 Task: In the Contact  Ariana_Allen@estee-lauder.com, Log Call and save with description: 'Customer requesting a product demonstration.'; Select call outcome: 'Busy '; Select call Direction: Inbound; Add date: '29 September, 2023' and time 3:00:PM. Logged in from softage.1@softage.net
Action: Mouse moved to (87, 65)
Screenshot: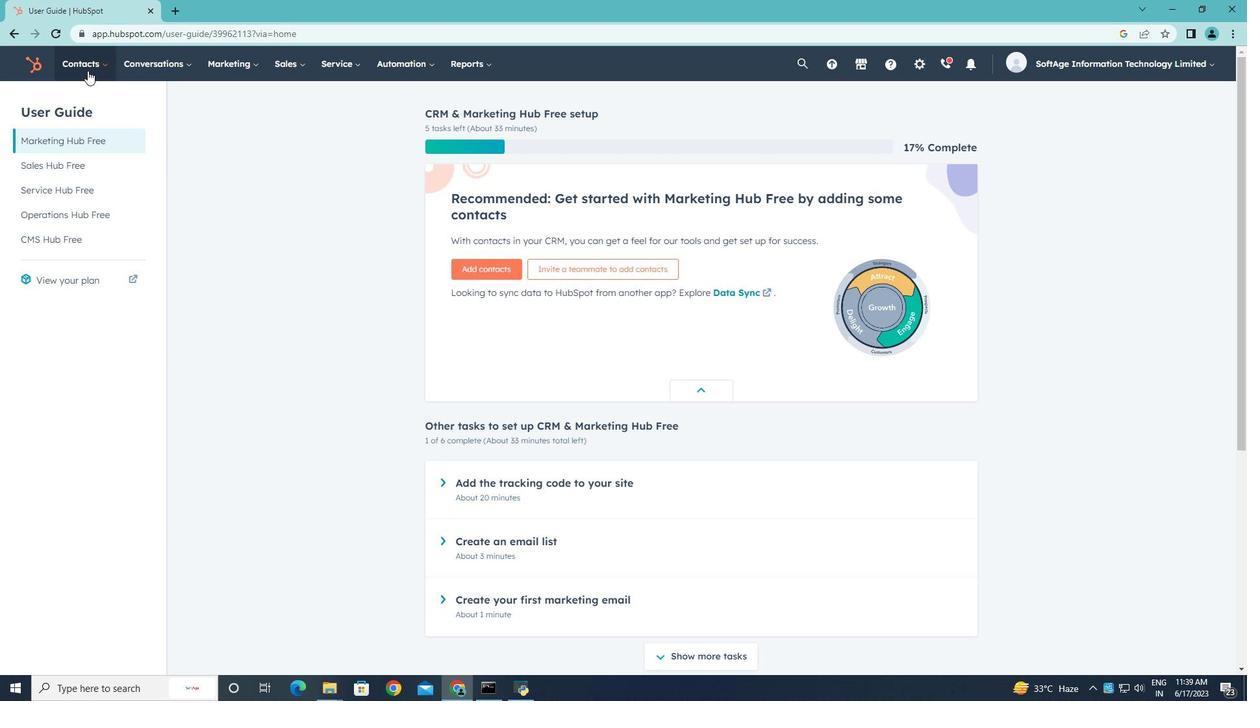 
Action: Mouse pressed left at (87, 65)
Screenshot: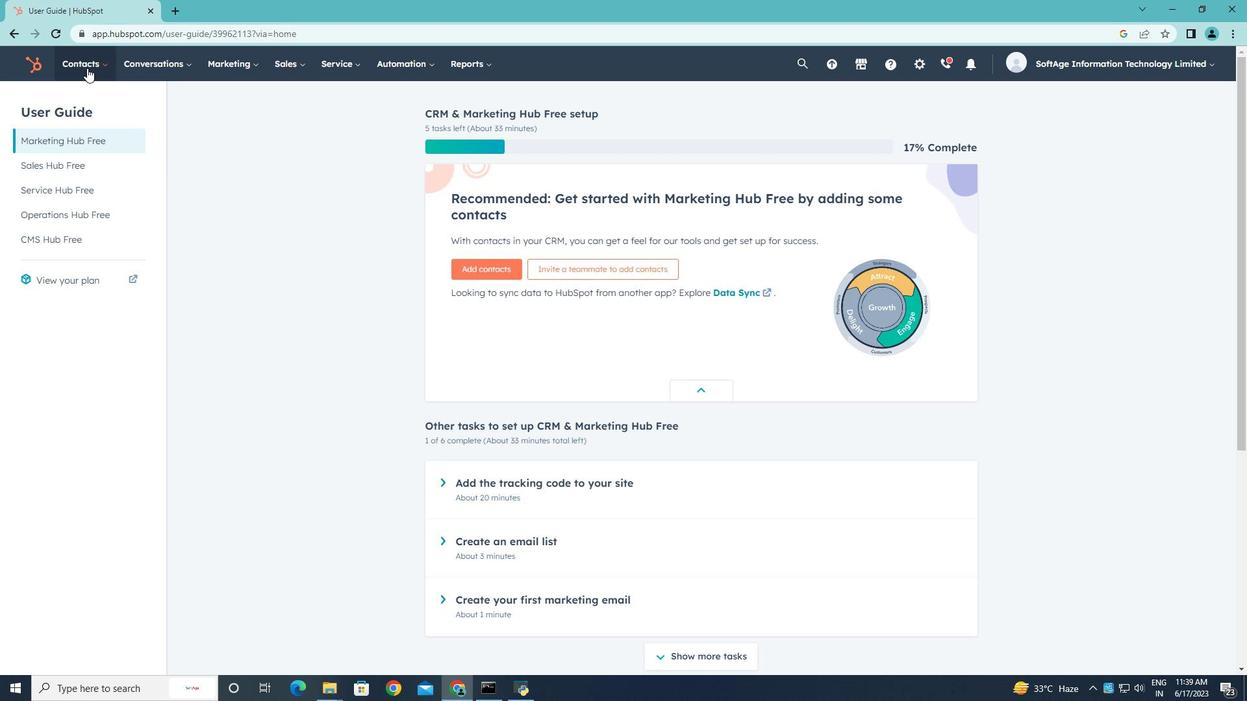 
Action: Mouse moved to (90, 102)
Screenshot: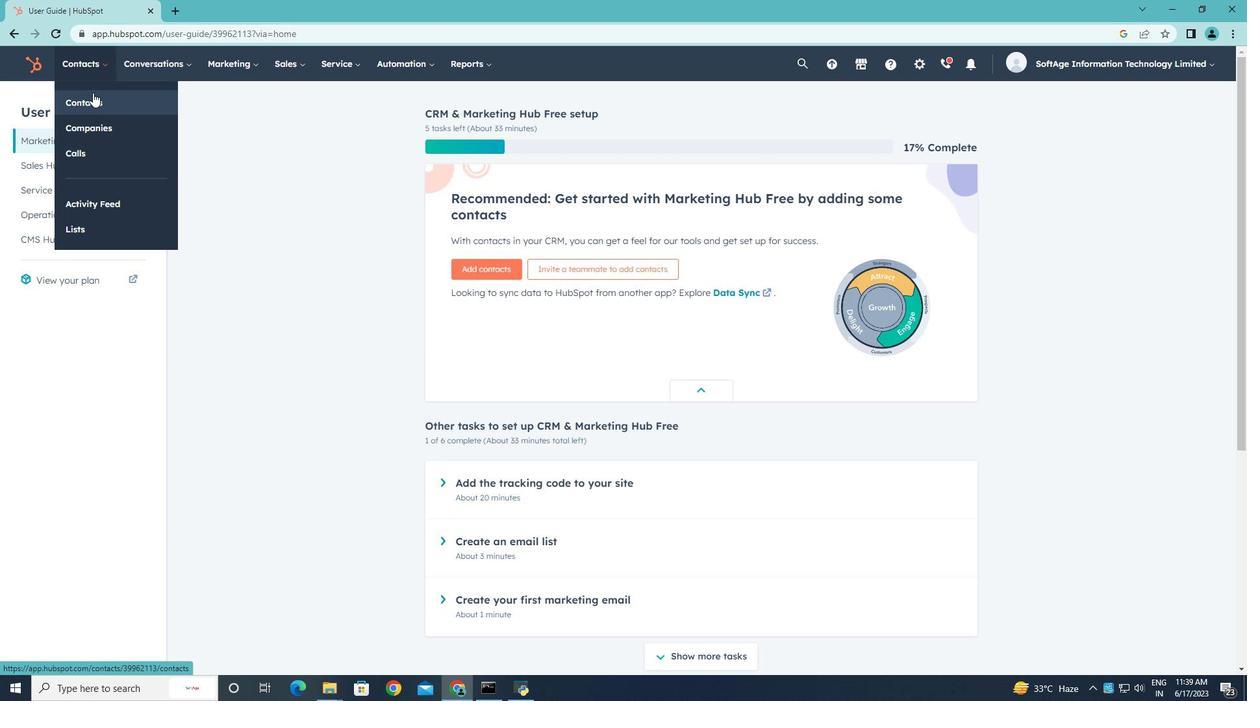 
Action: Mouse pressed left at (90, 102)
Screenshot: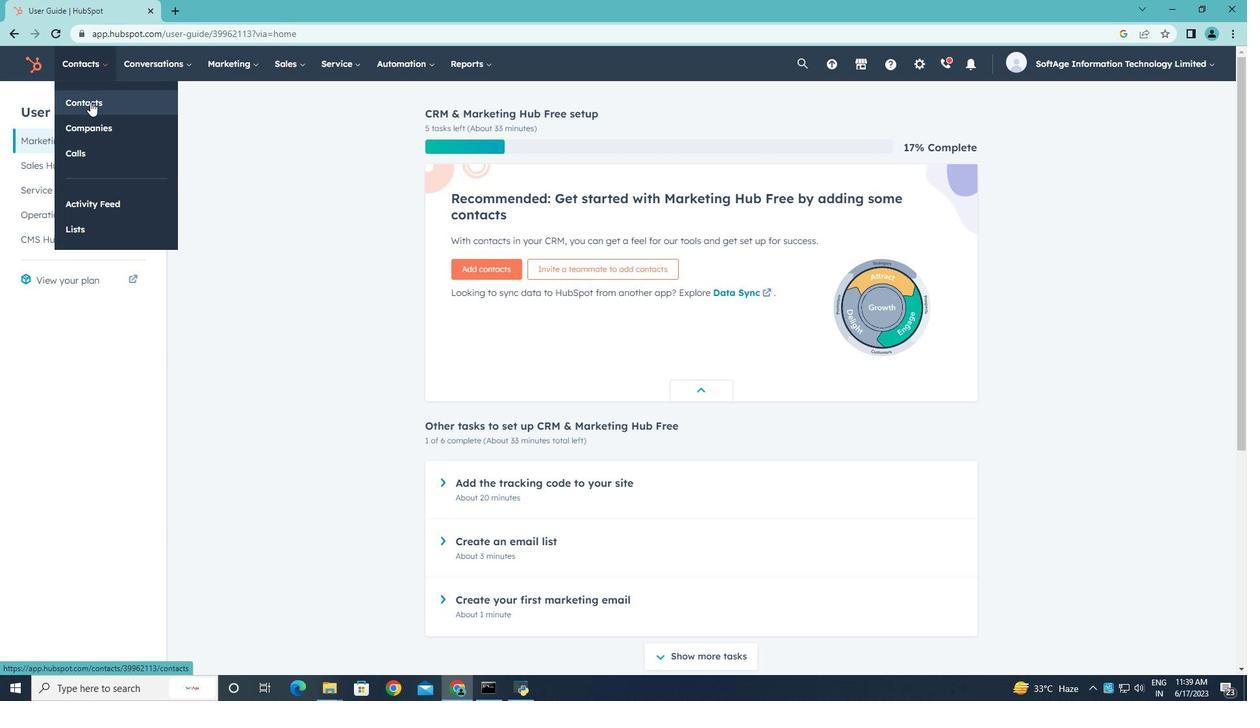 
Action: Mouse moved to (133, 205)
Screenshot: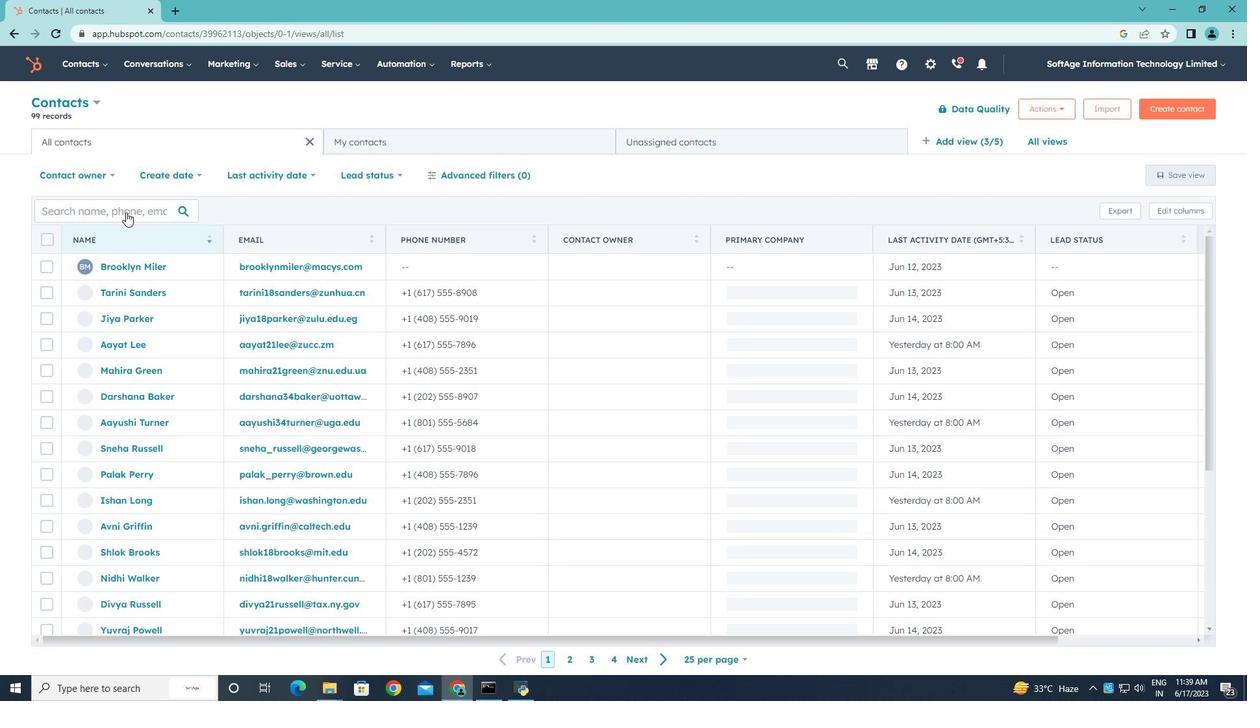 
Action: Mouse pressed left at (133, 205)
Screenshot: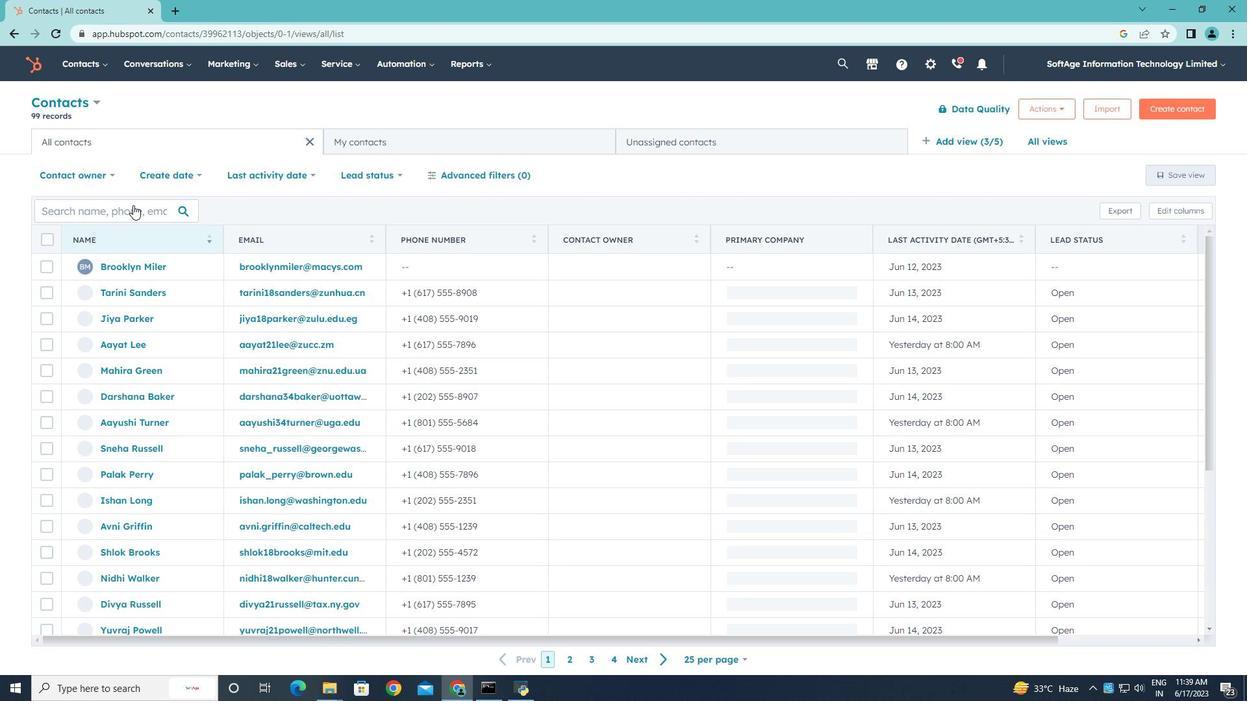 
Action: Key pressed <Key.shift>Ariana<Key.shift_r>_<Key.shift>Allen<Key.shift>@estee<Key.shift_r>-lauder.com
Screenshot: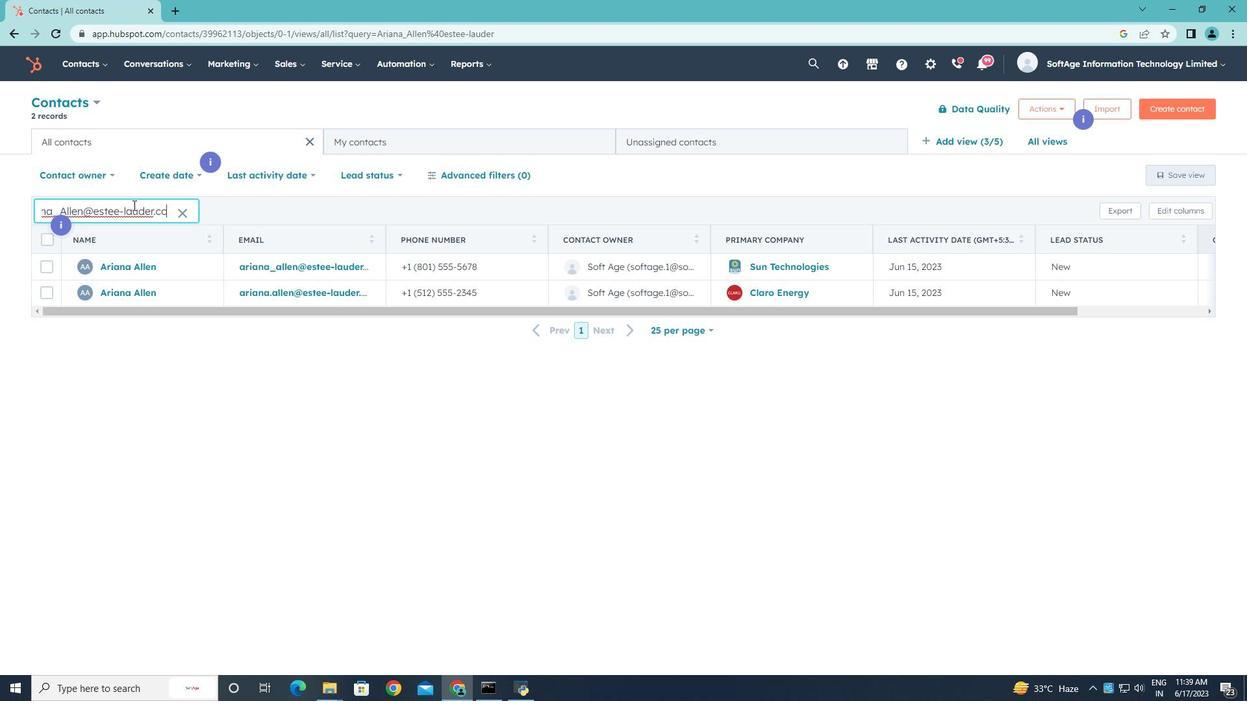 
Action: Mouse moved to (124, 269)
Screenshot: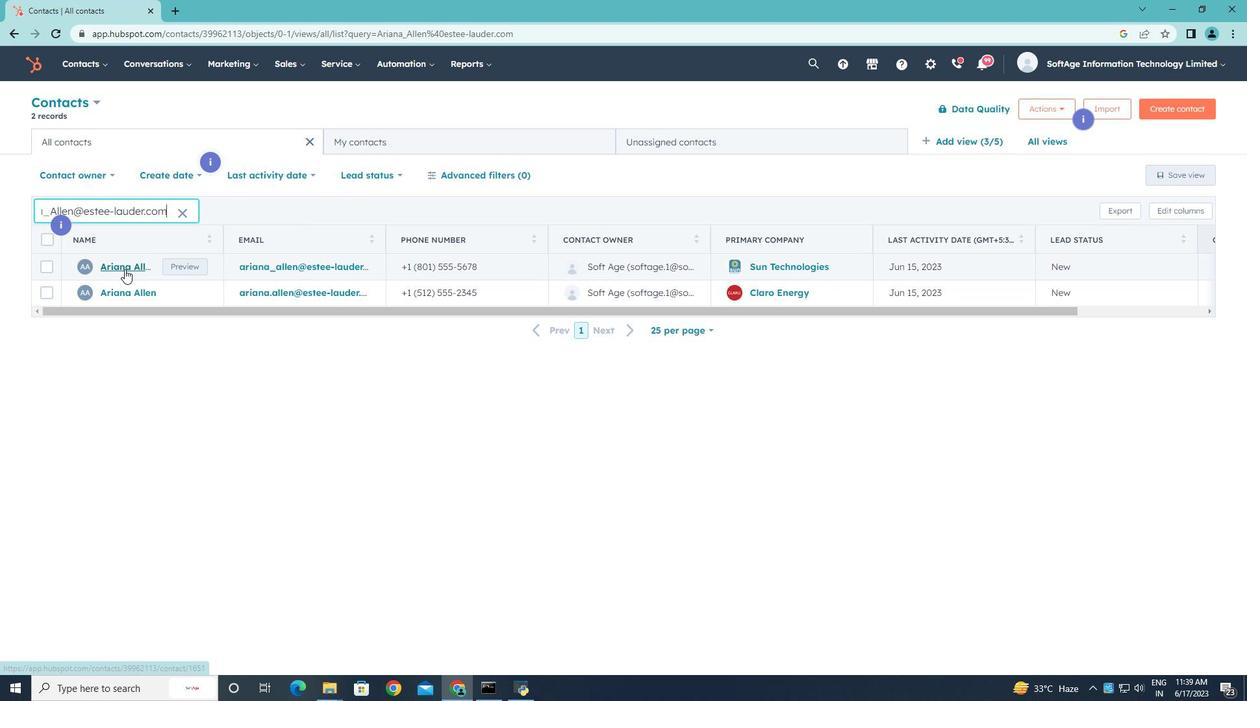 
Action: Mouse pressed left at (124, 269)
Screenshot: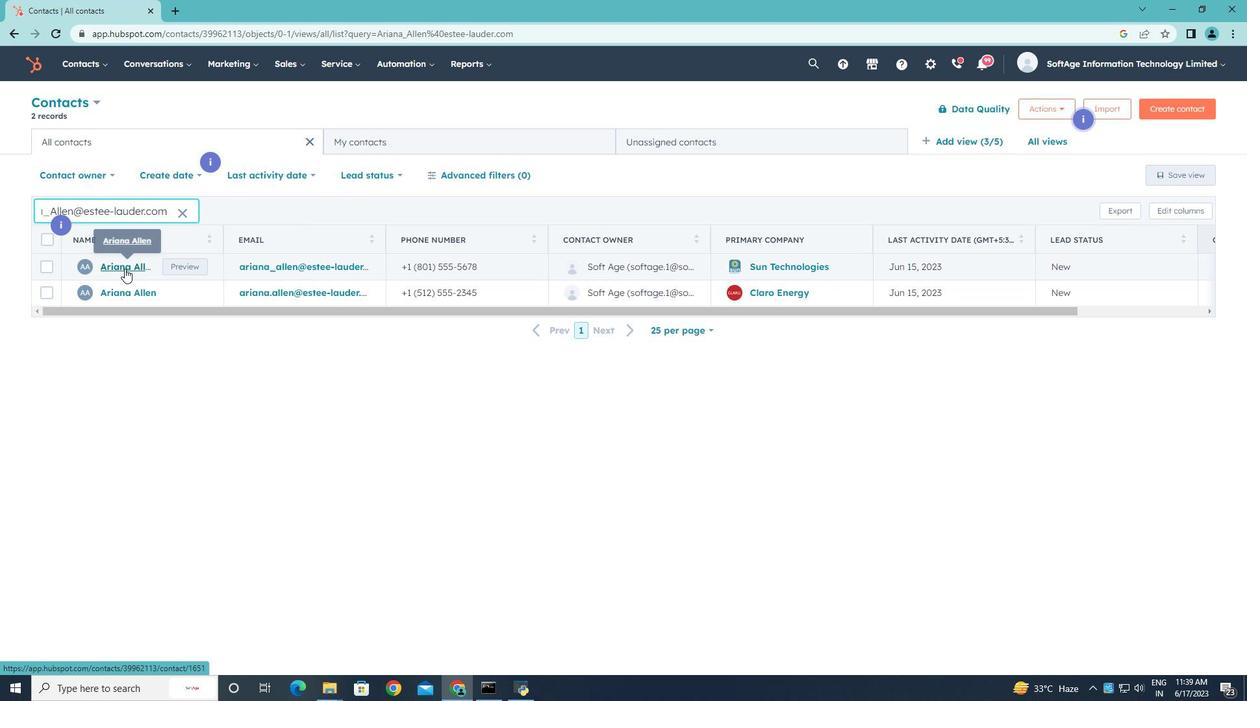 
Action: Mouse moved to (260, 217)
Screenshot: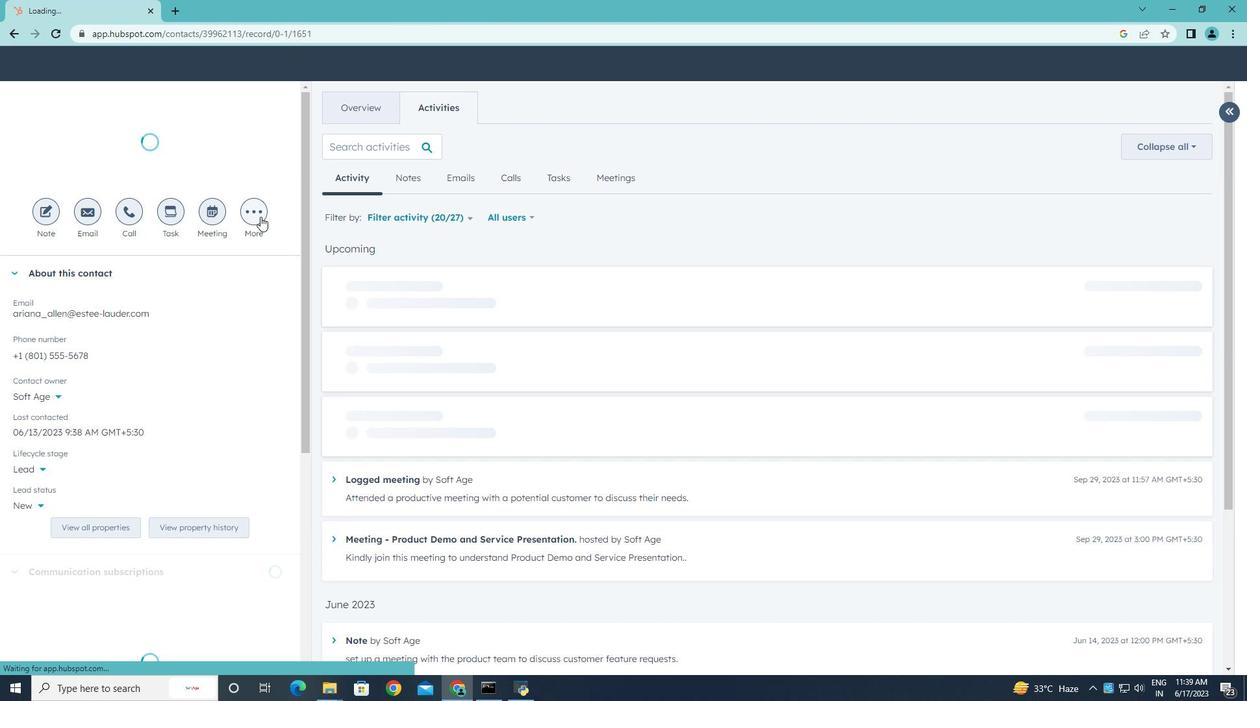 
Action: Mouse pressed left at (260, 217)
Screenshot: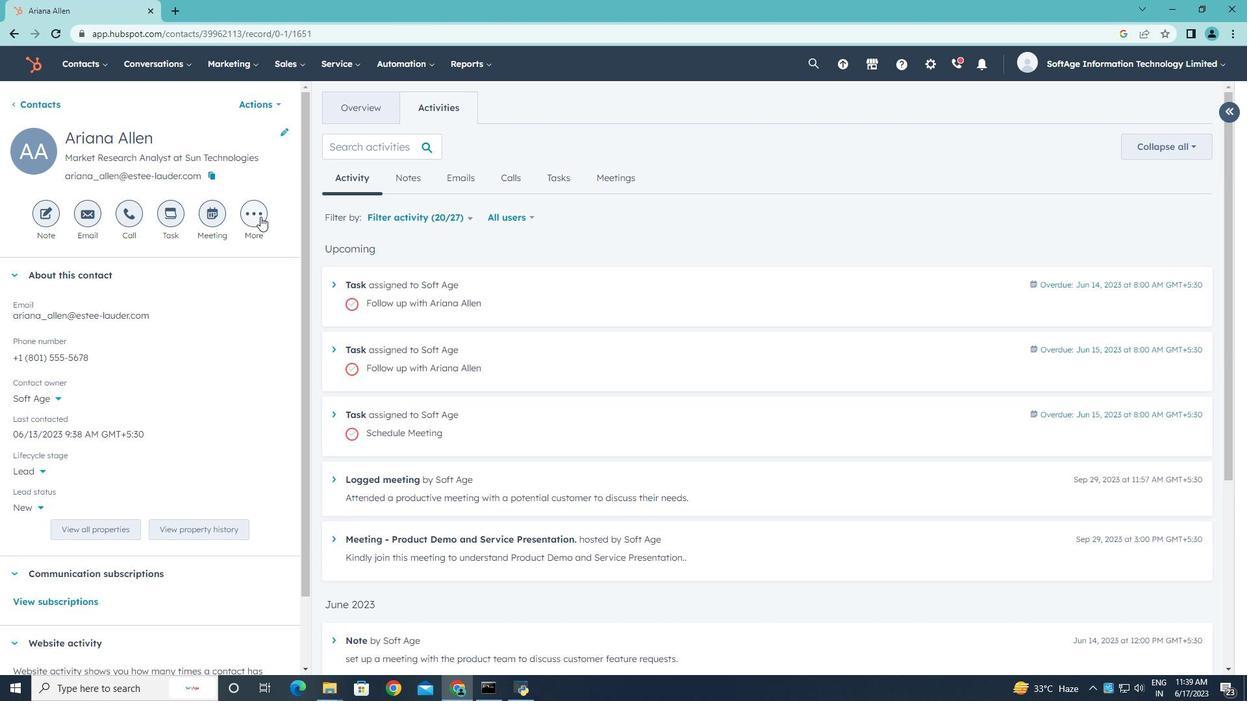 
Action: Mouse moved to (237, 323)
Screenshot: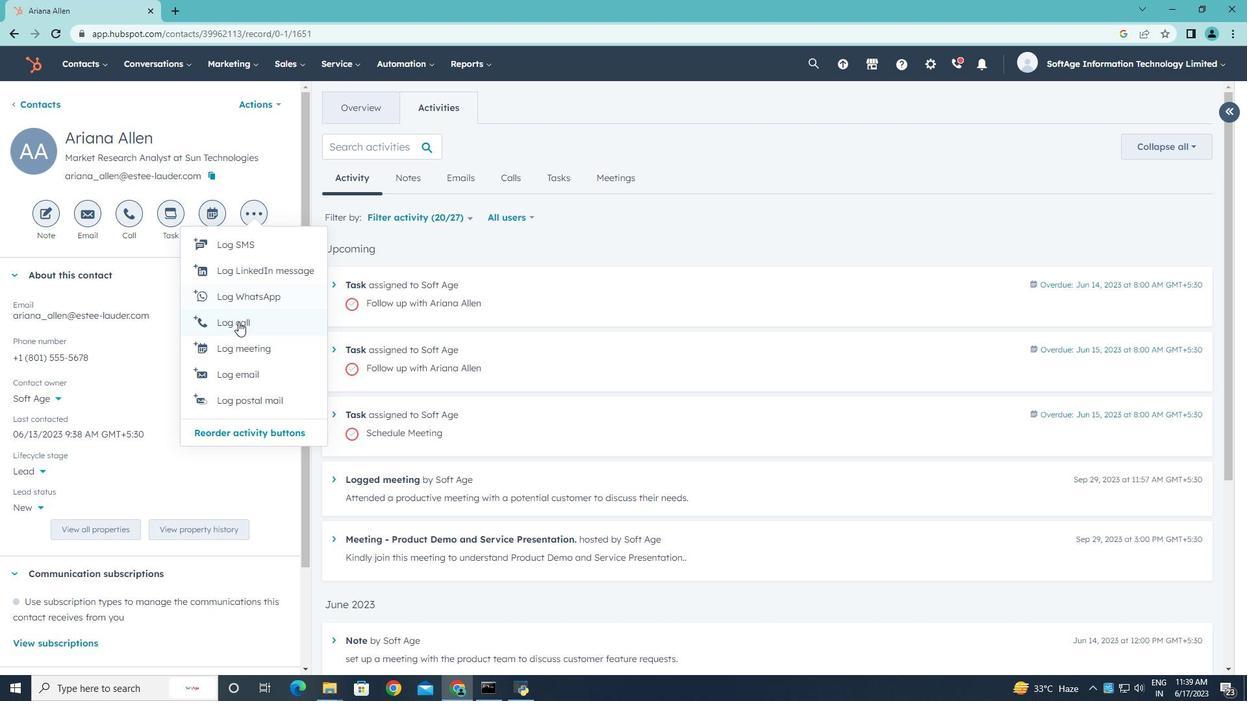 
Action: Mouse pressed left at (237, 323)
Screenshot: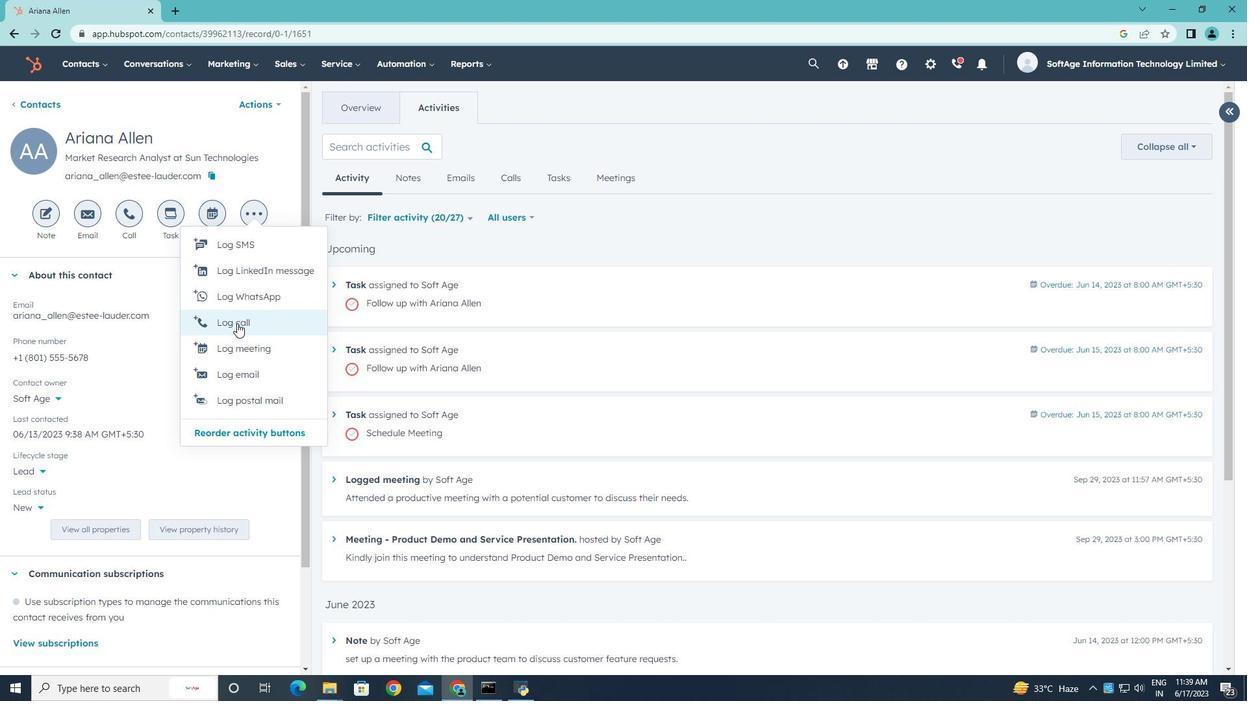 
Action: Key pressed <Key.shift>Customer<Key.space>requesting<Key.space>a<Key.space>product<Key.space>demonstration.
Screenshot: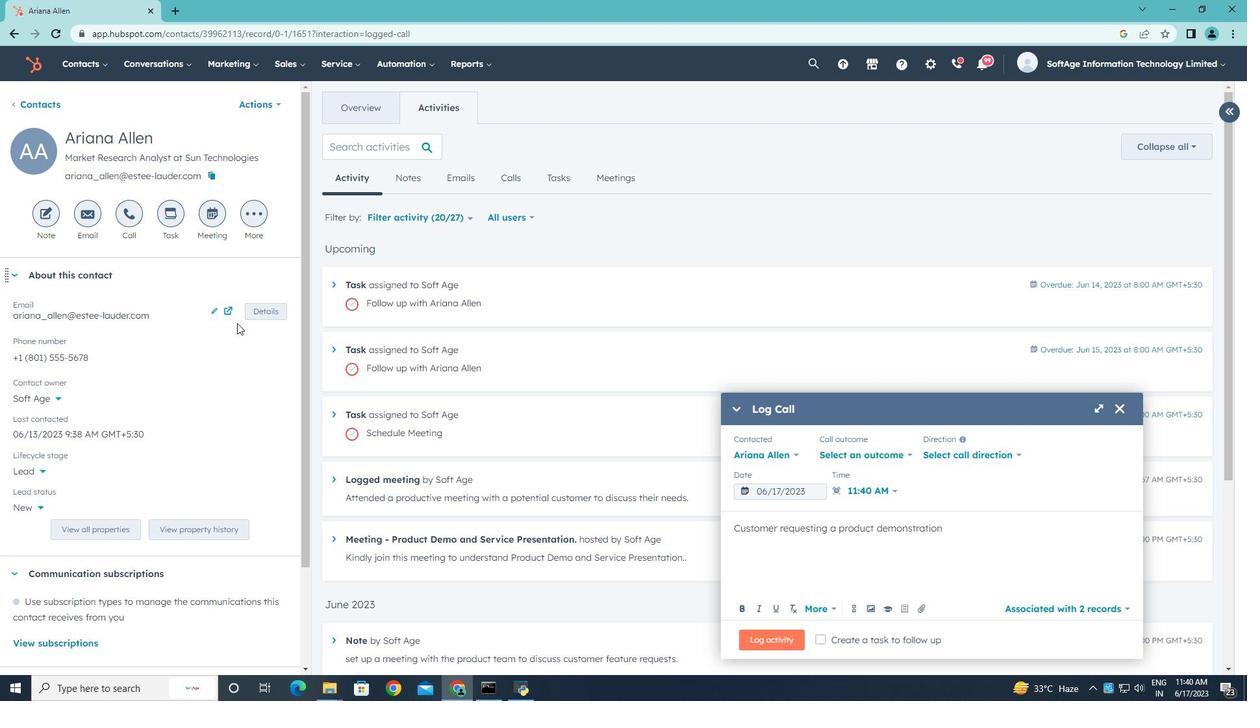 
Action: Mouse moved to (907, 453)
Screenshot: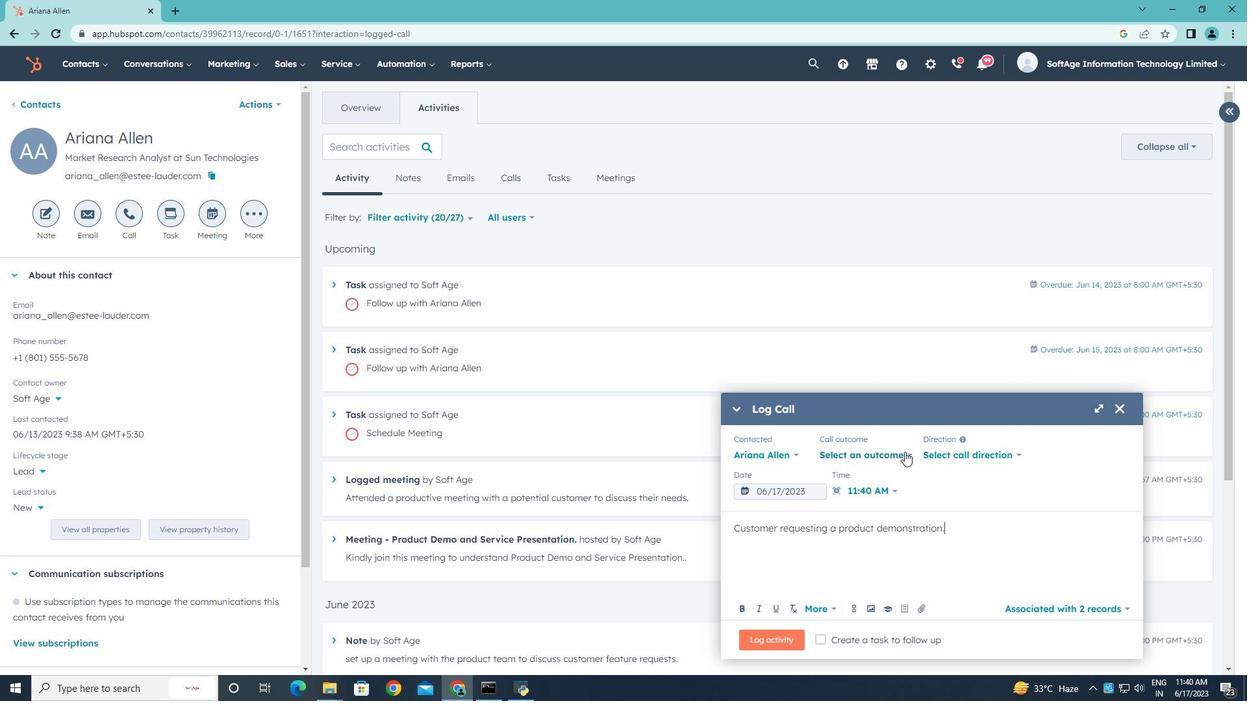 
Action: Mouse pressed left at (907, 453)
Screenshot: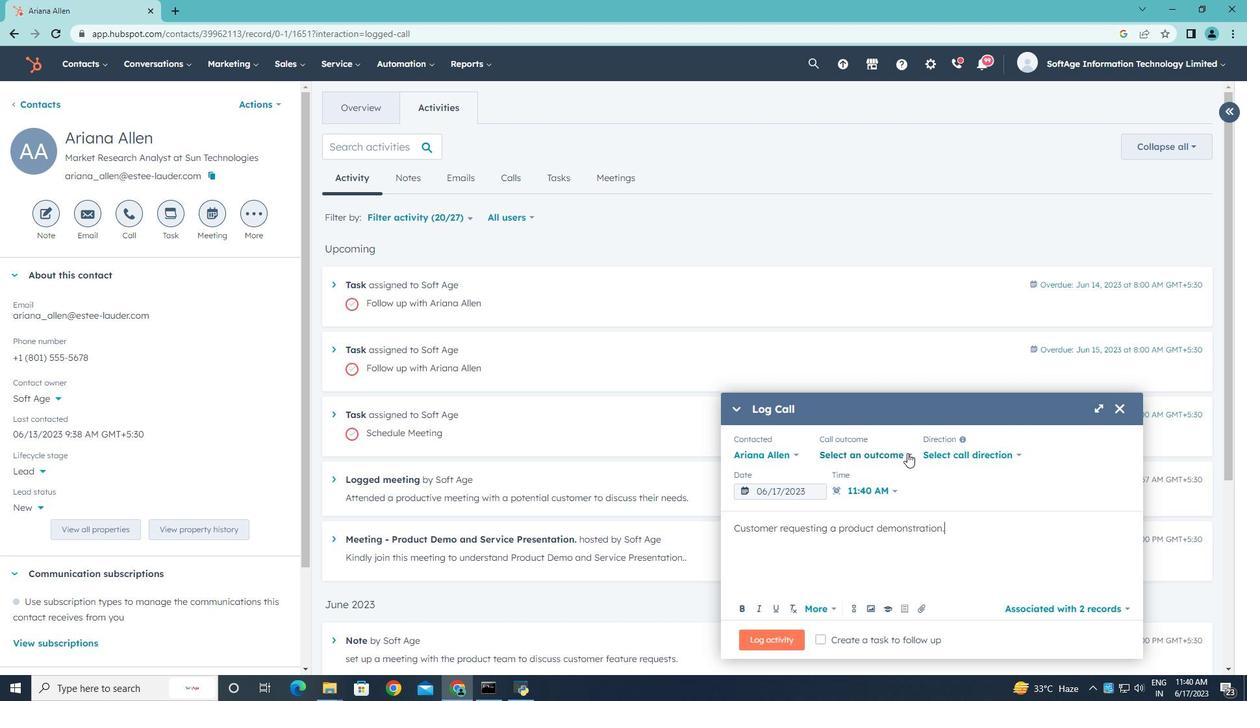 
Action: Mouse moved to (865, 493)
Screenshot: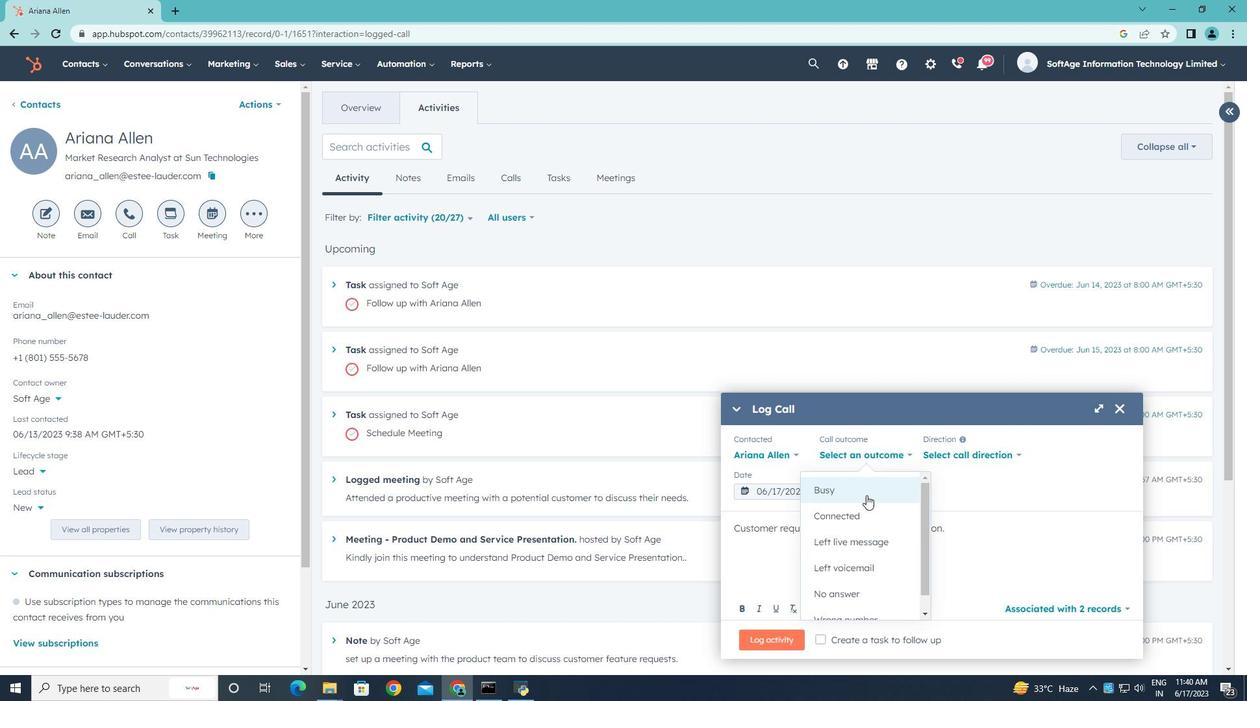 
Action: Mouse pressed left at (865, 493)
Screenshot: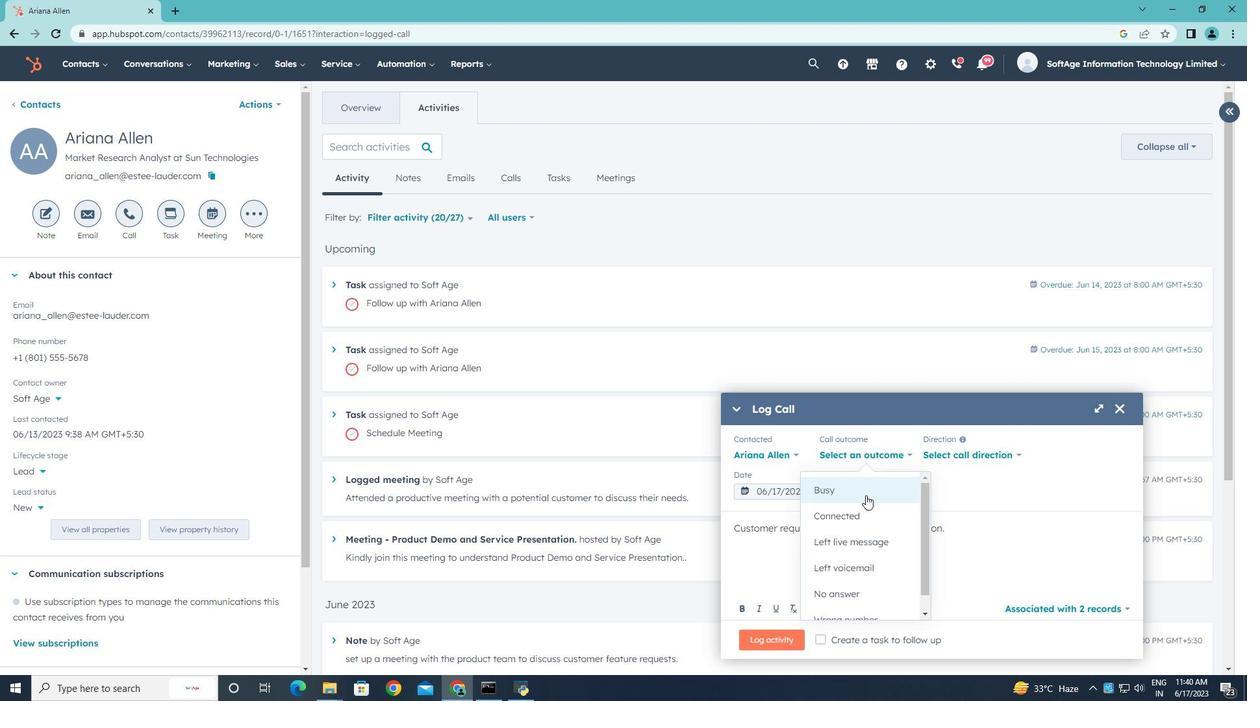 
Action: Mouse moved to (958, 454)
Screenshot: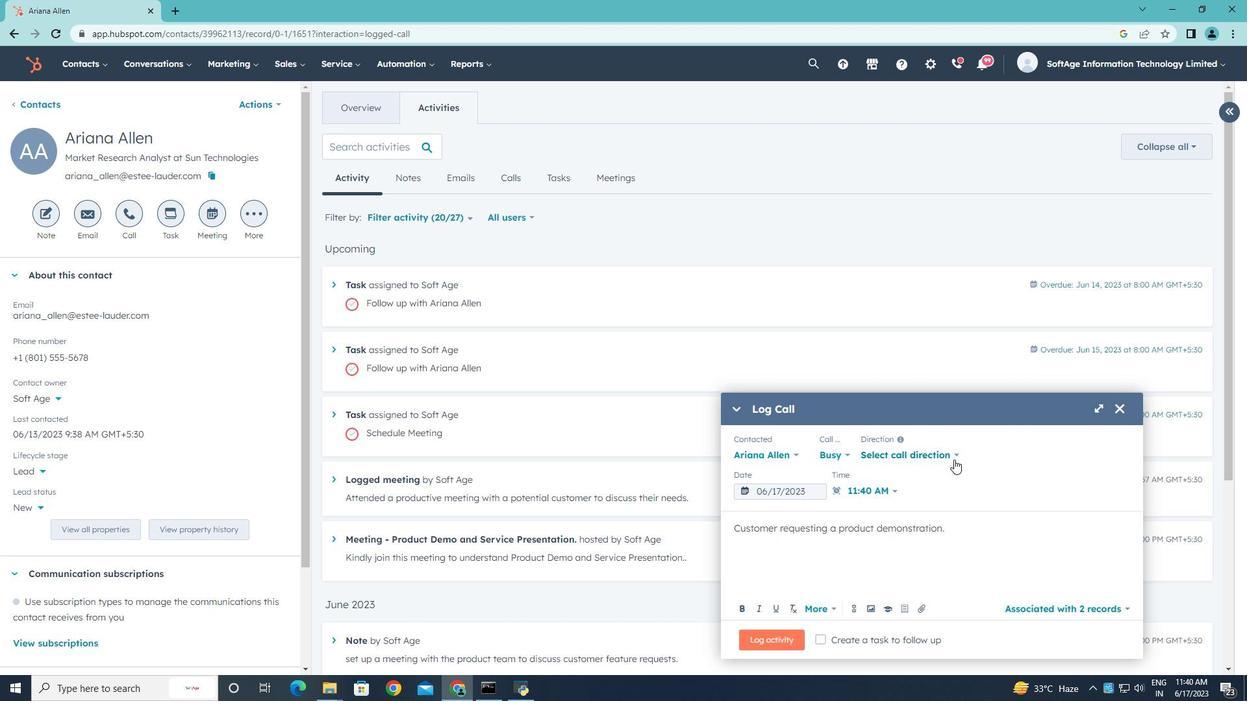 
Action: Mouse pressed left at (958, 454)
Screenshot: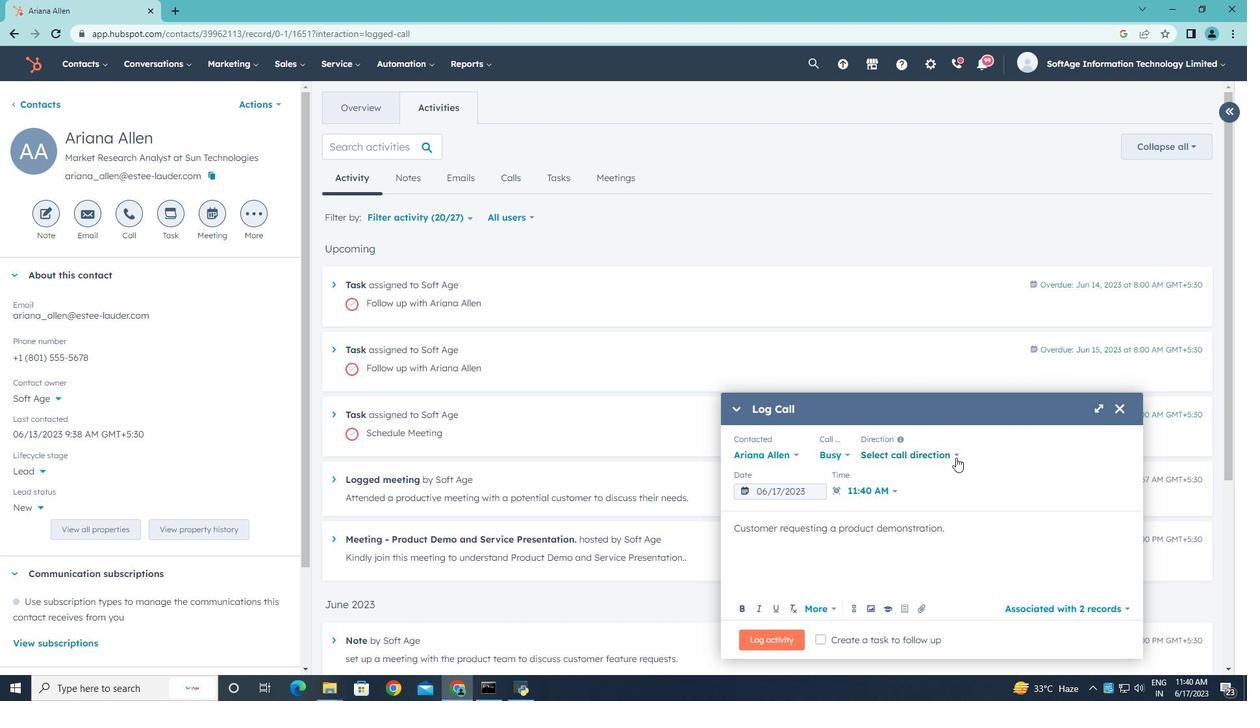 
Action: Mouse moved to (906, 490)
Screenshot: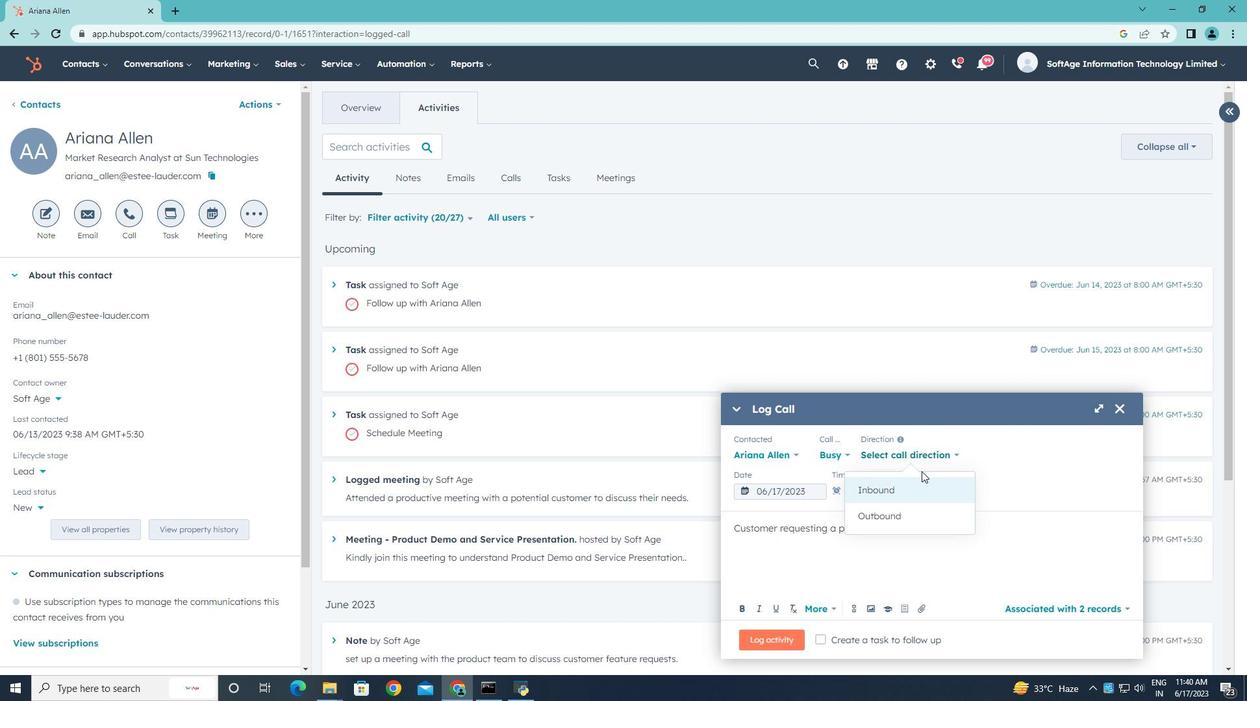 
Action: Mouse pressed left at (906, 490)
Screenshot: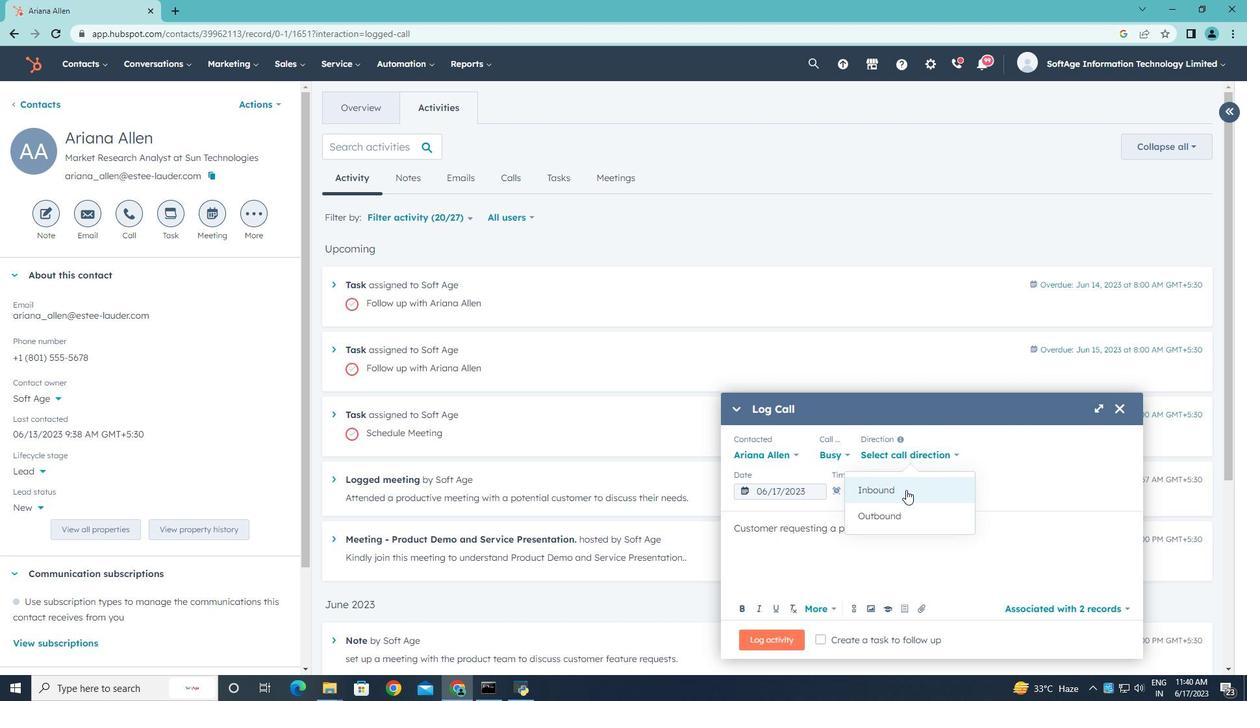 
Action: Mouse moved to (1014, 456)
Screenshot: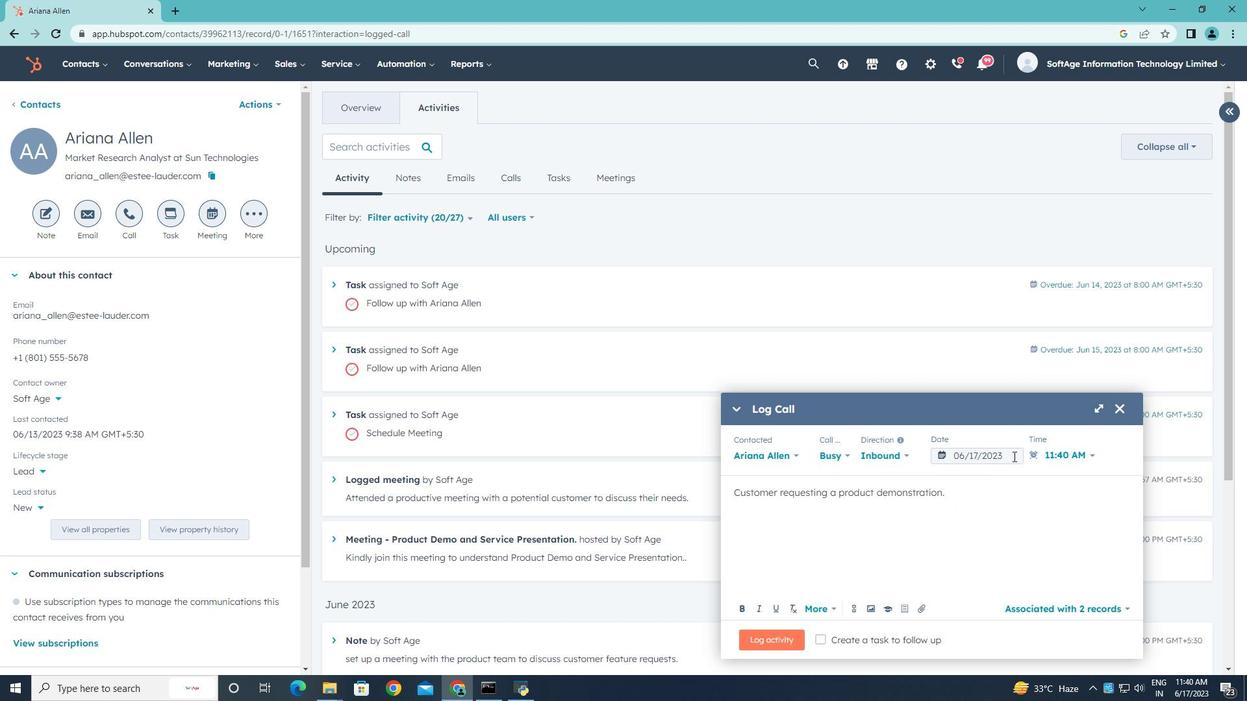 
Action: Mouse pressed left at (1014, 456)
Screenshot: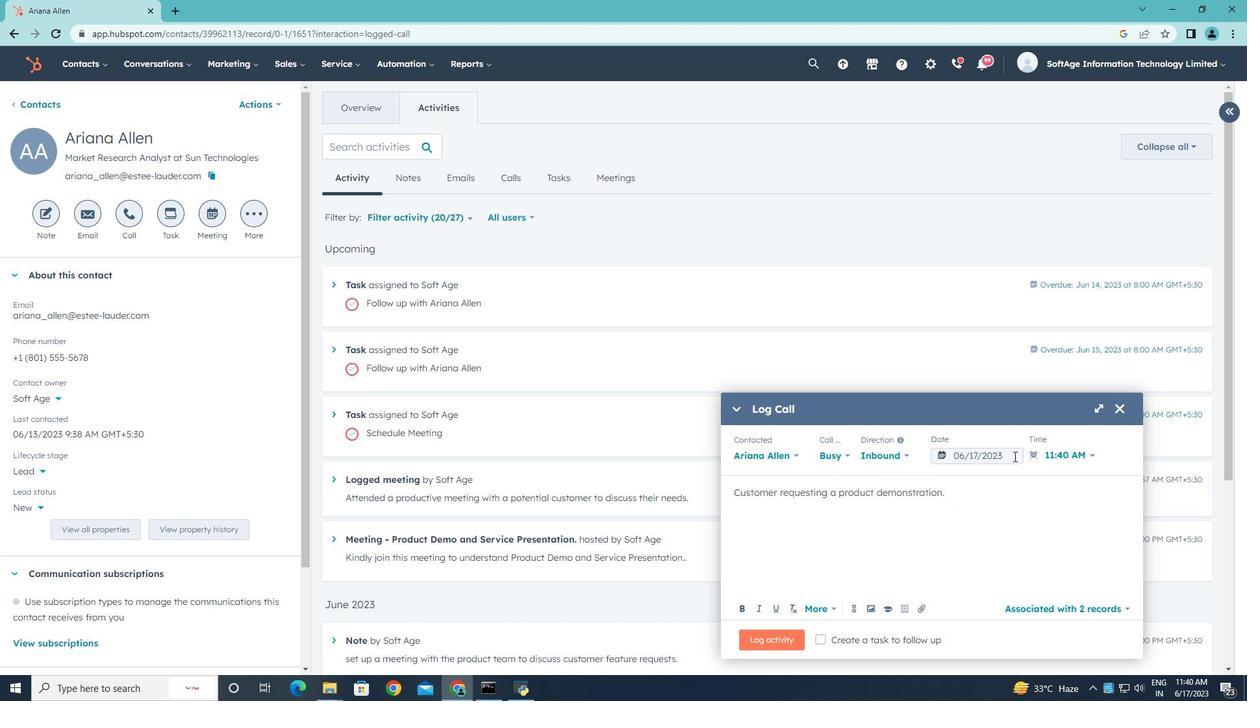
Action: Mouse moved to (1100, 250)
Screenshot: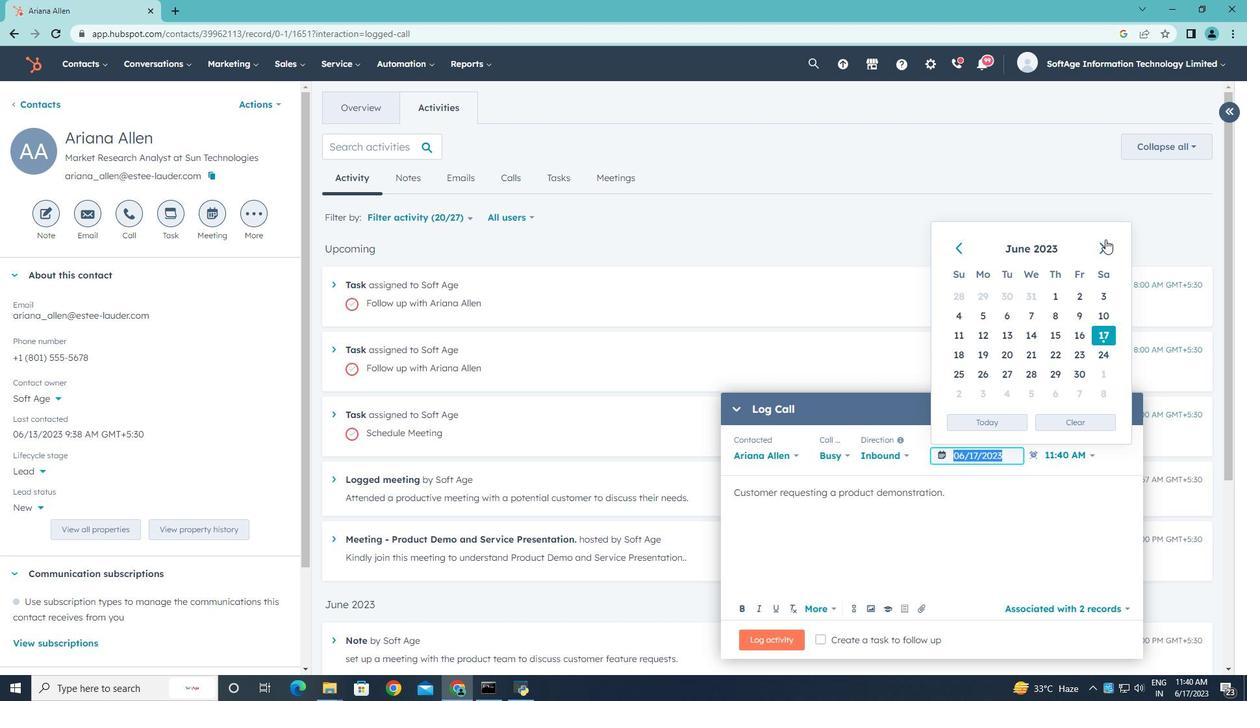 
Action: Mouse pressed left at (1100, 250)
Screenshot: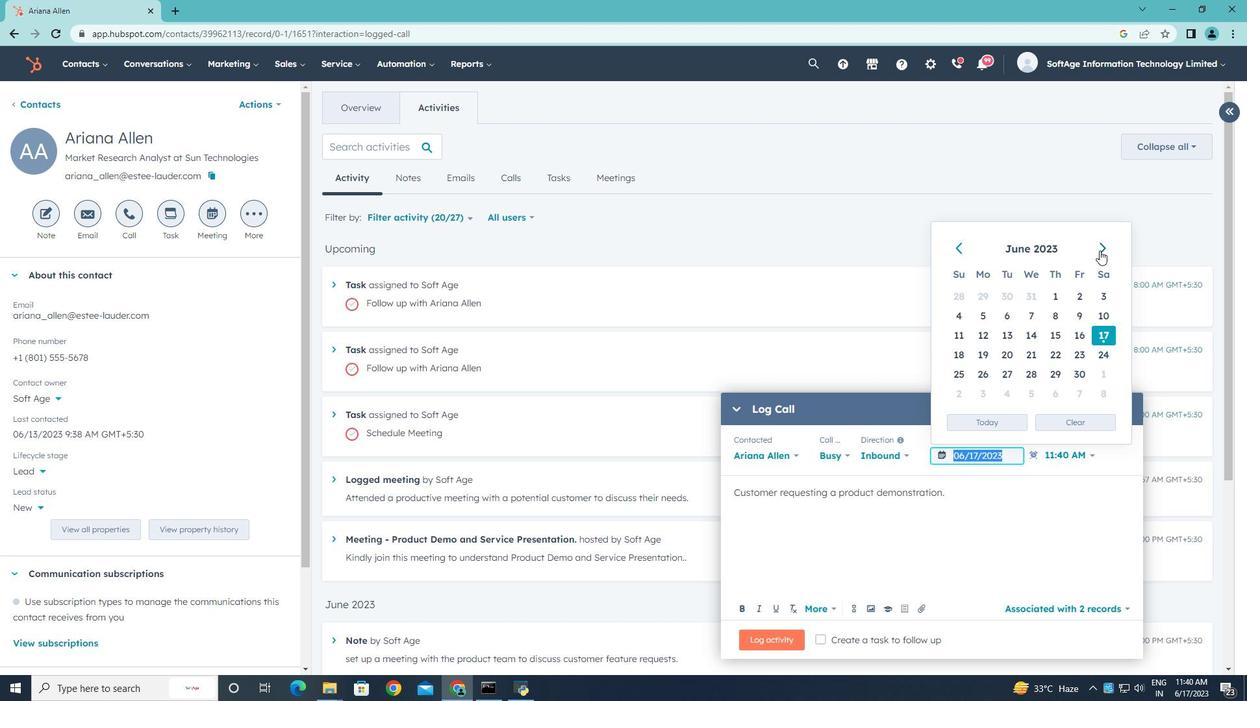 
Action: Mouse pressed left at (1100, 250)
Screenshot: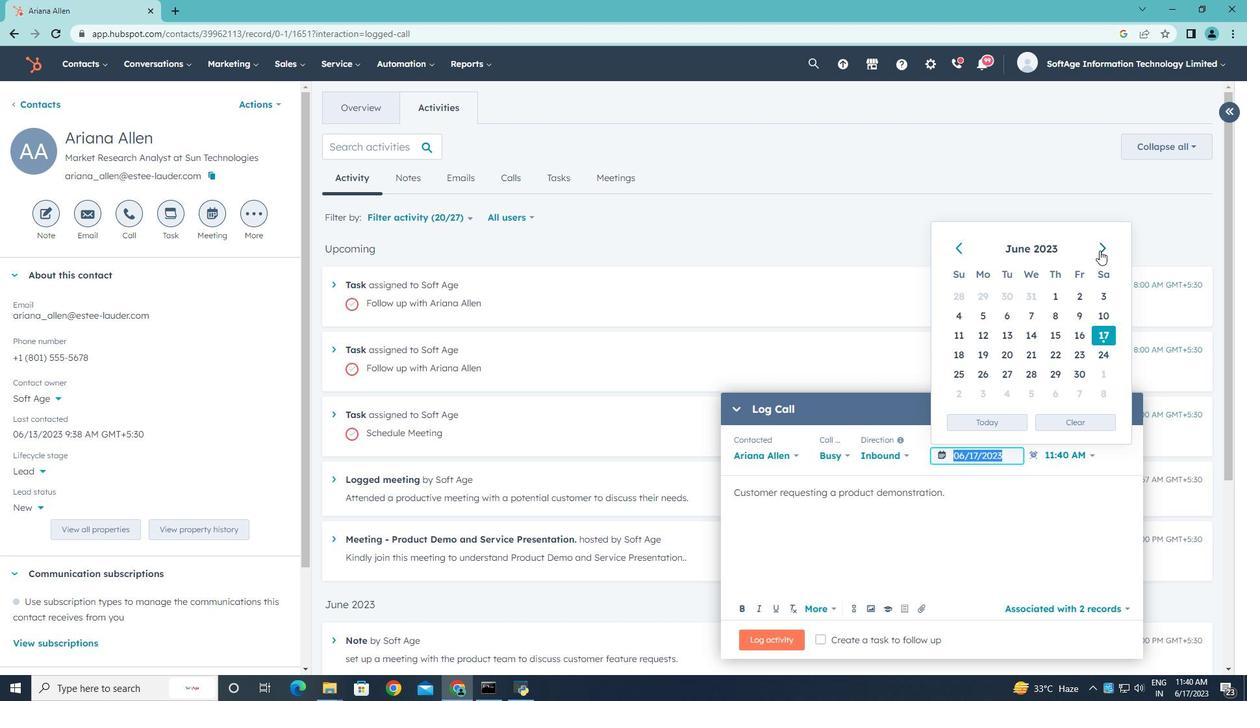 
Action: Mouse pressed left at (1100, 250)
Screenshot: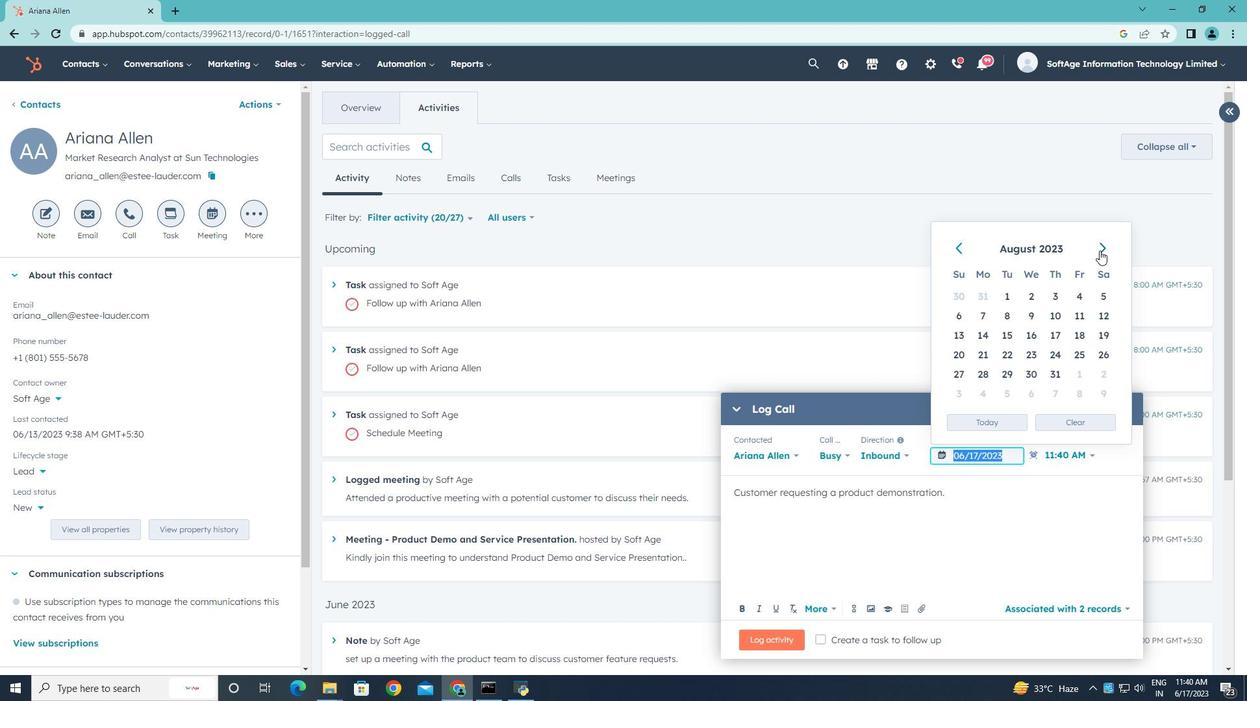 
Action: Mouse moved to (1079, 375)
Screenshot: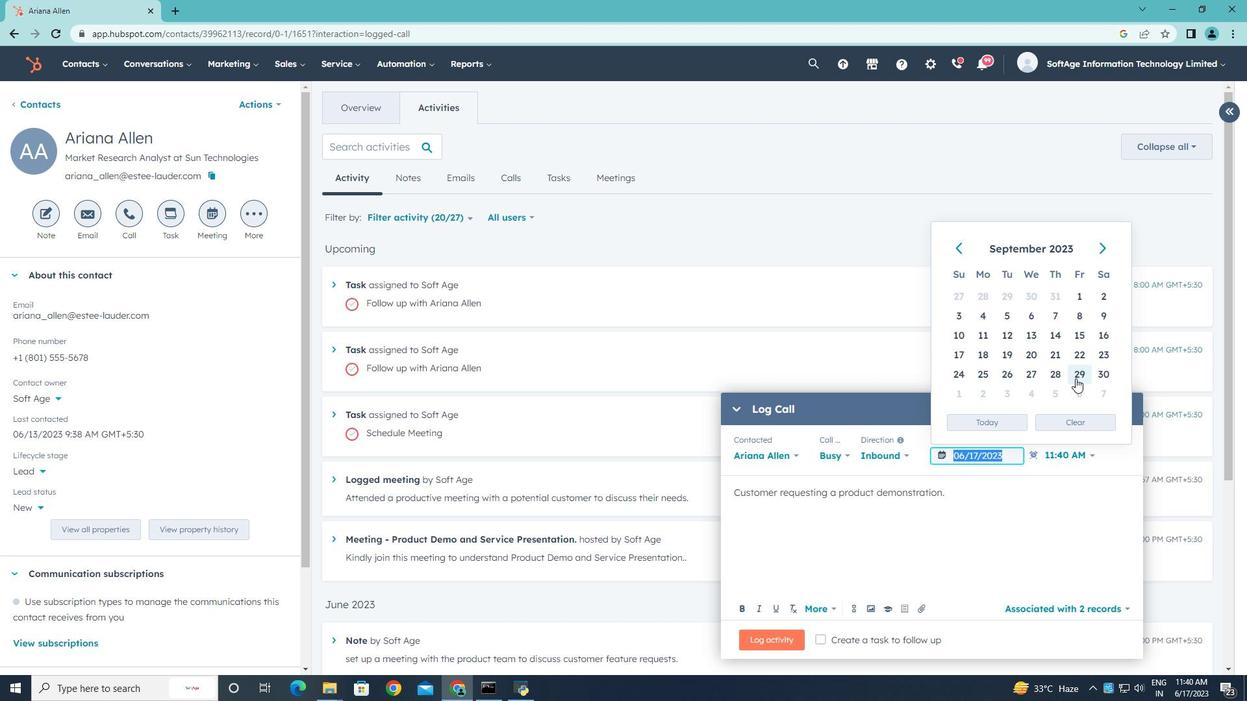 
Action: Mouse pressed left at (1079, 375)
Screenshot: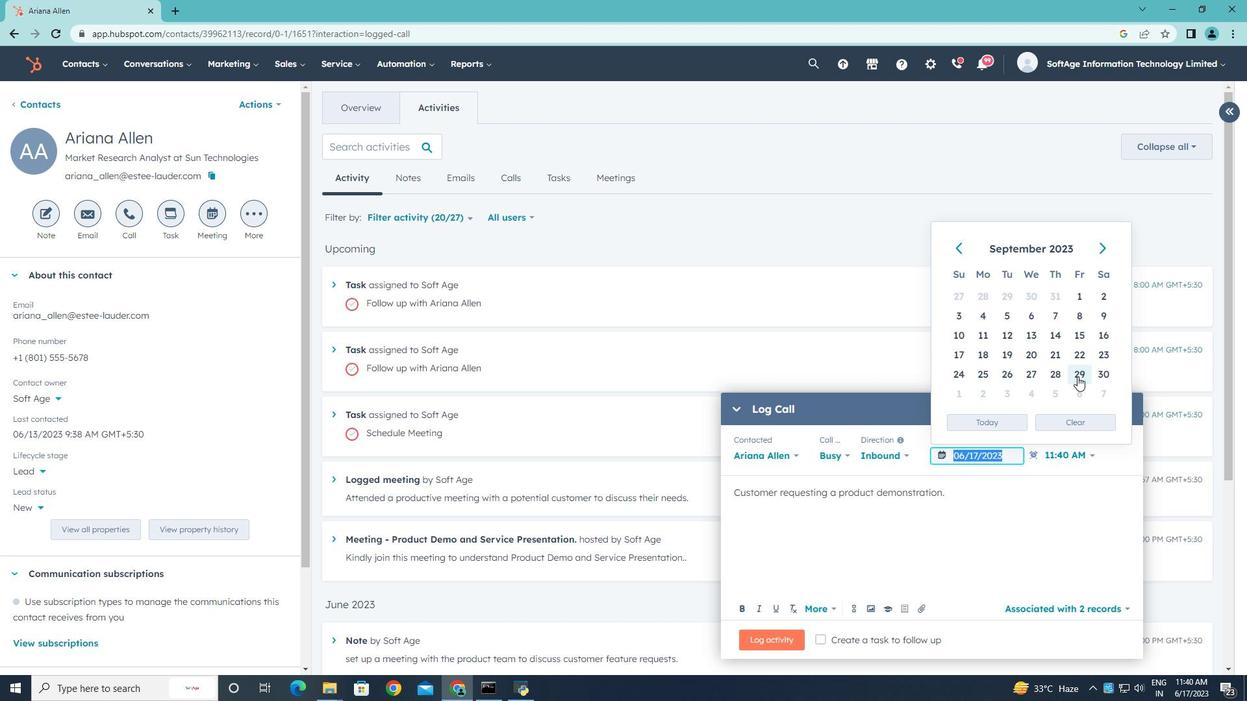 
Action: Mouse moved to (1092, 454)
Screenshot: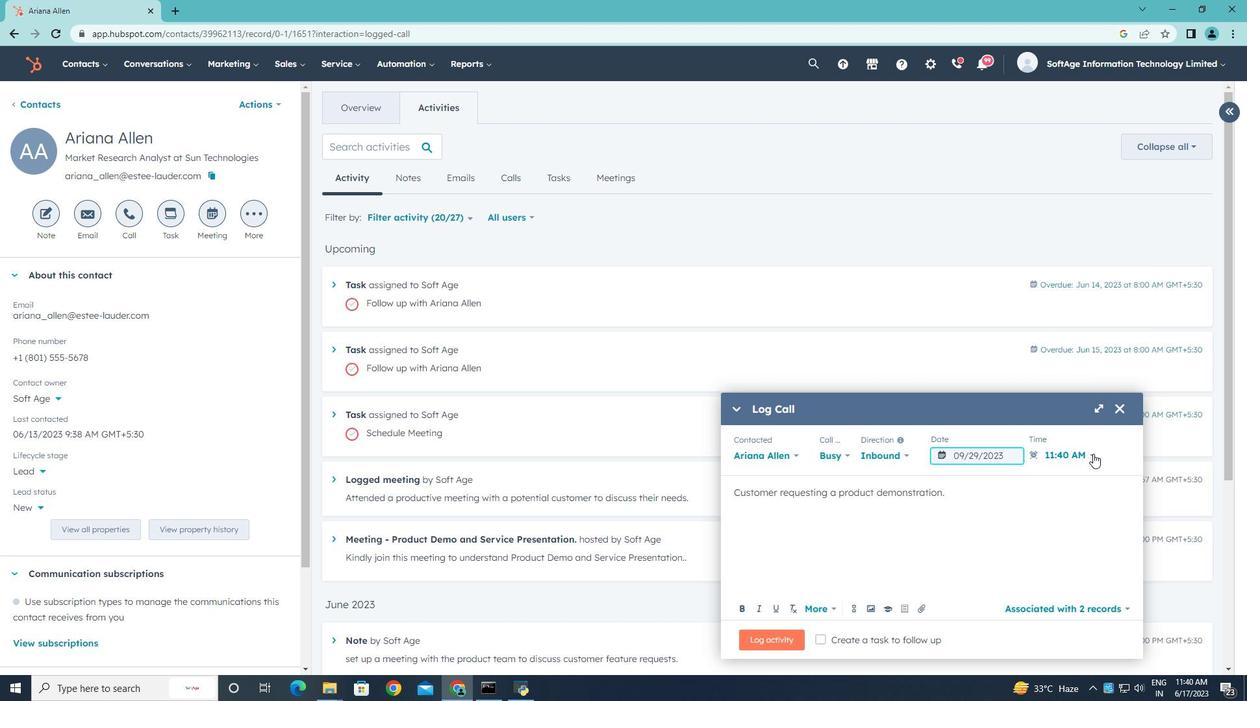 
Action: Mouse pressed left at (1092, 454)
Screenshot: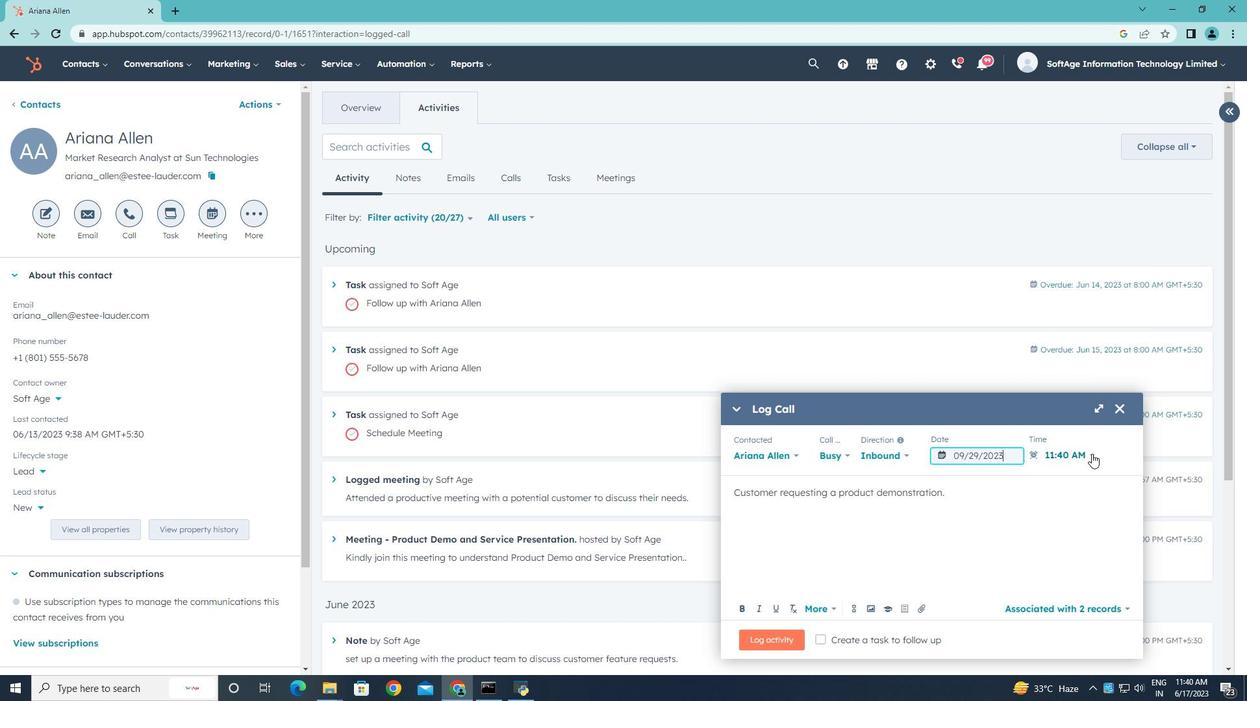 
Action: Mouse moved to (1054, 552)
Screenshot: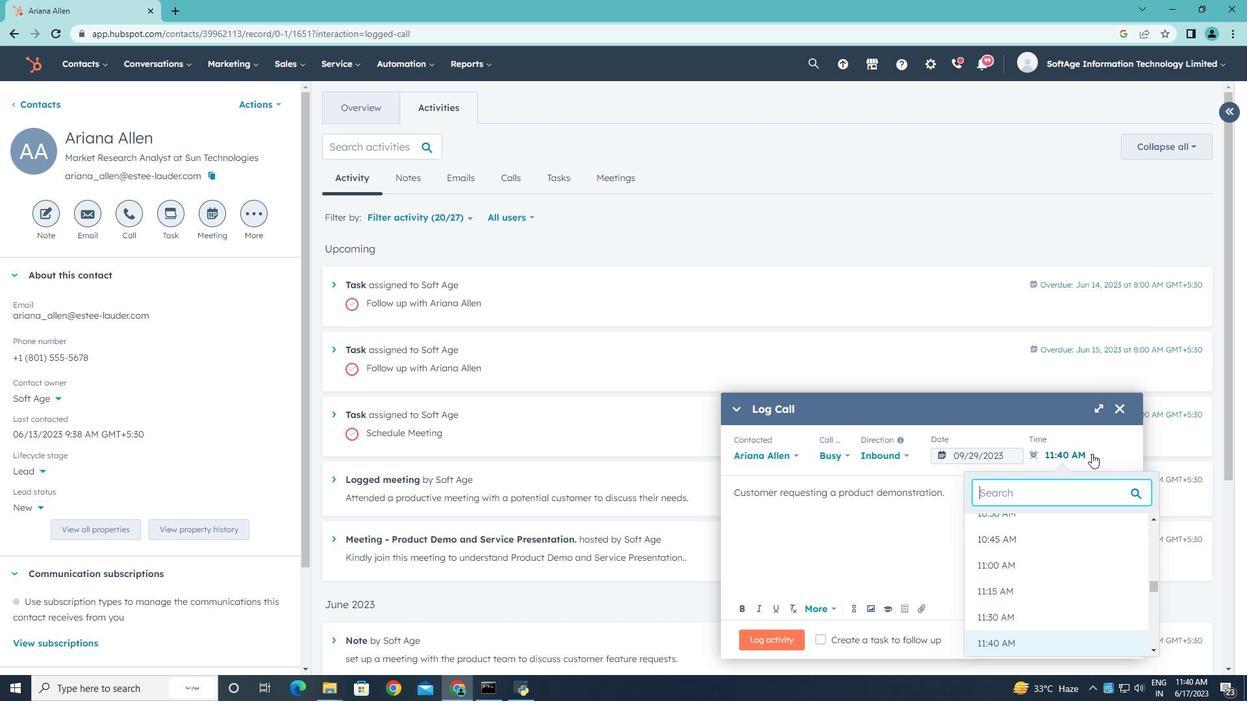 
Action: Mouse scrolled (1054, 551) with delta (0, 0)
Screenshot: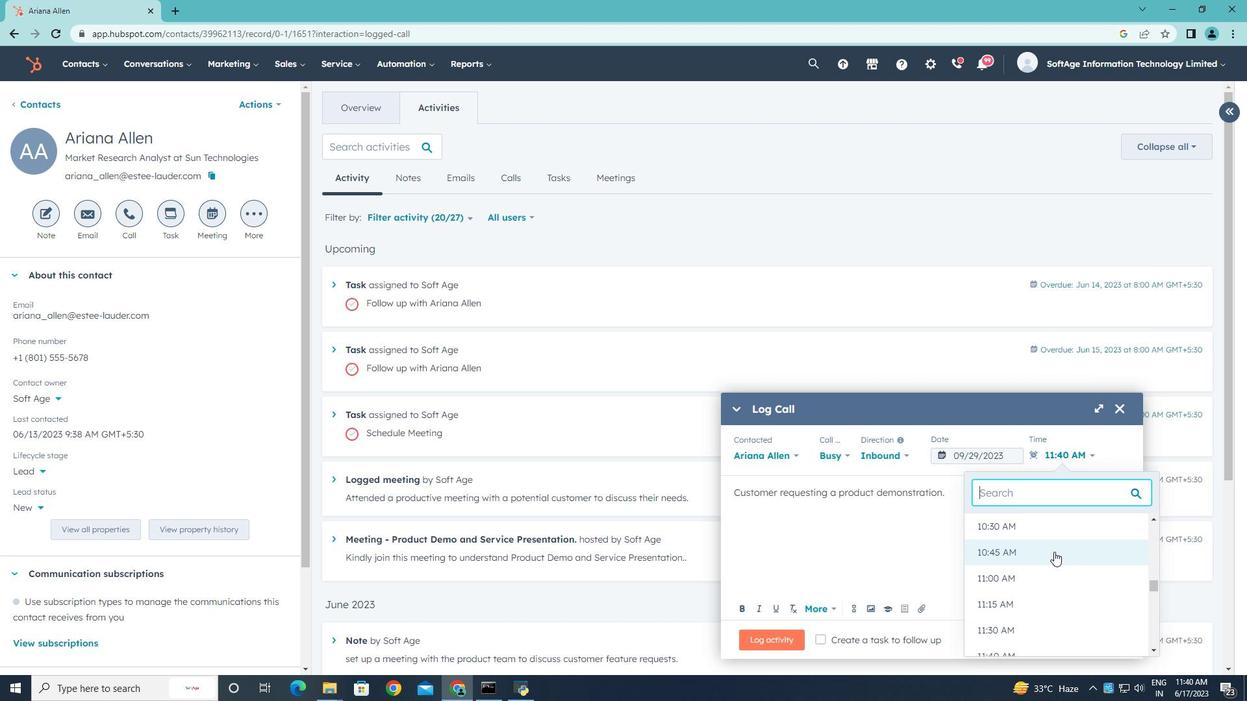 
Action: Mouse moved to (1054, 552)
Screenshot: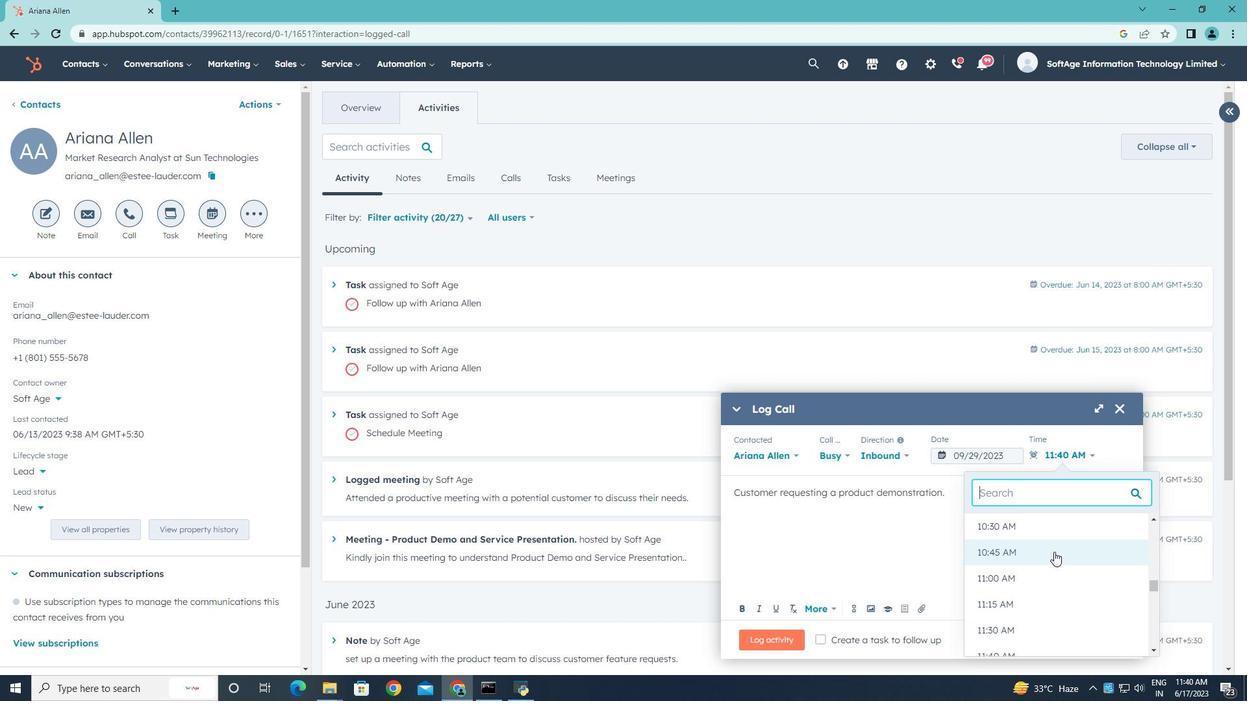 
Action: Mouse scrolled (1054, 551) with delta (0, 0)
Screenshot: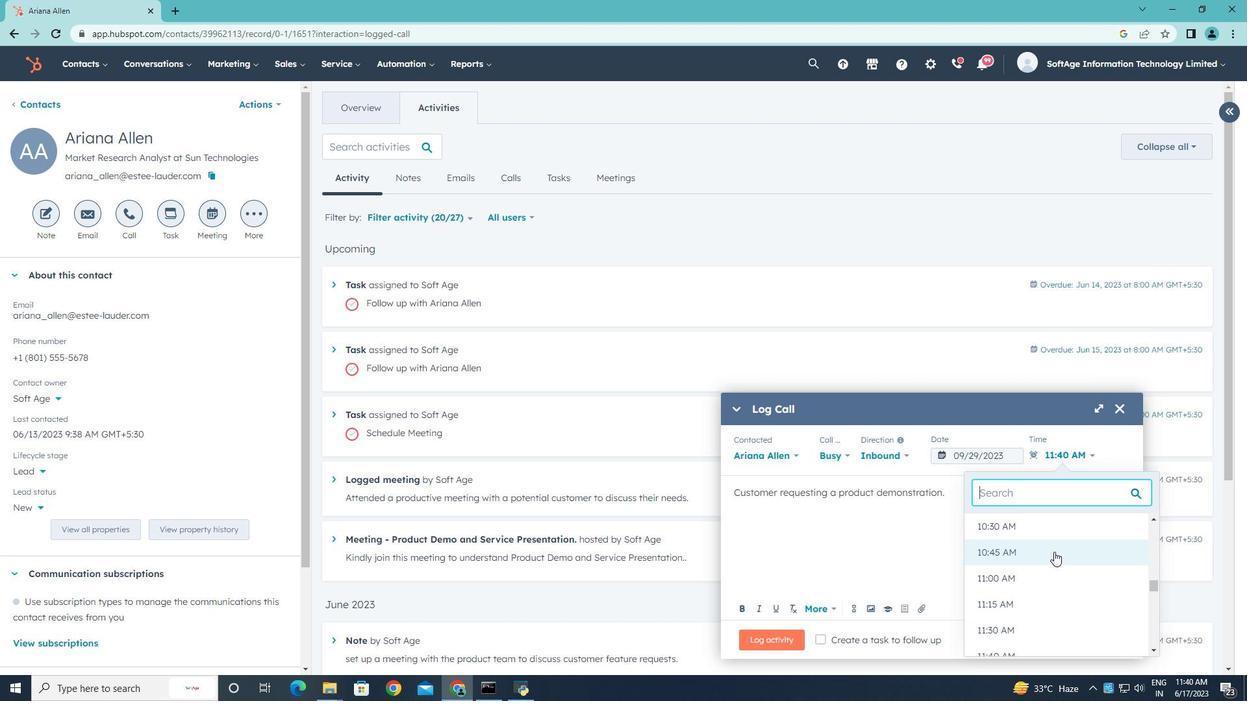 
Action: Mouse scrolled (1054, 551) with delta (0, 0)
Screenshot: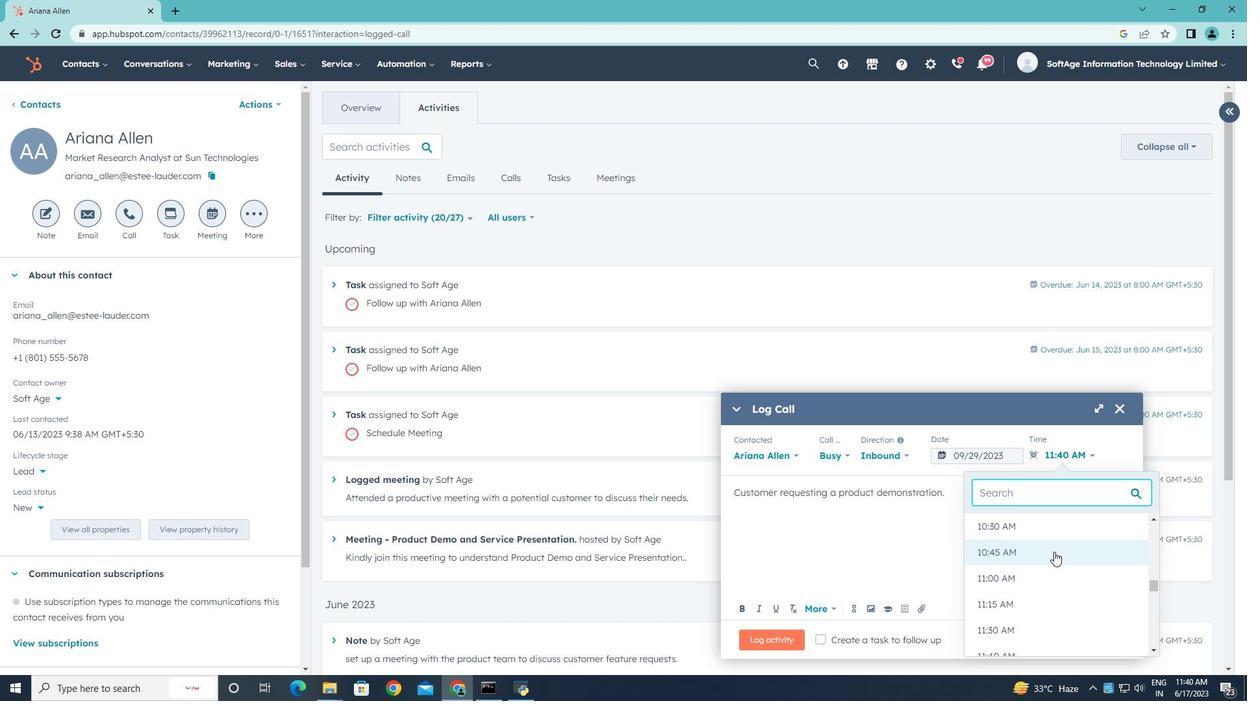 
Action: Mouse scrolled (1054, 551) with delta (0, 0)
Screenshot: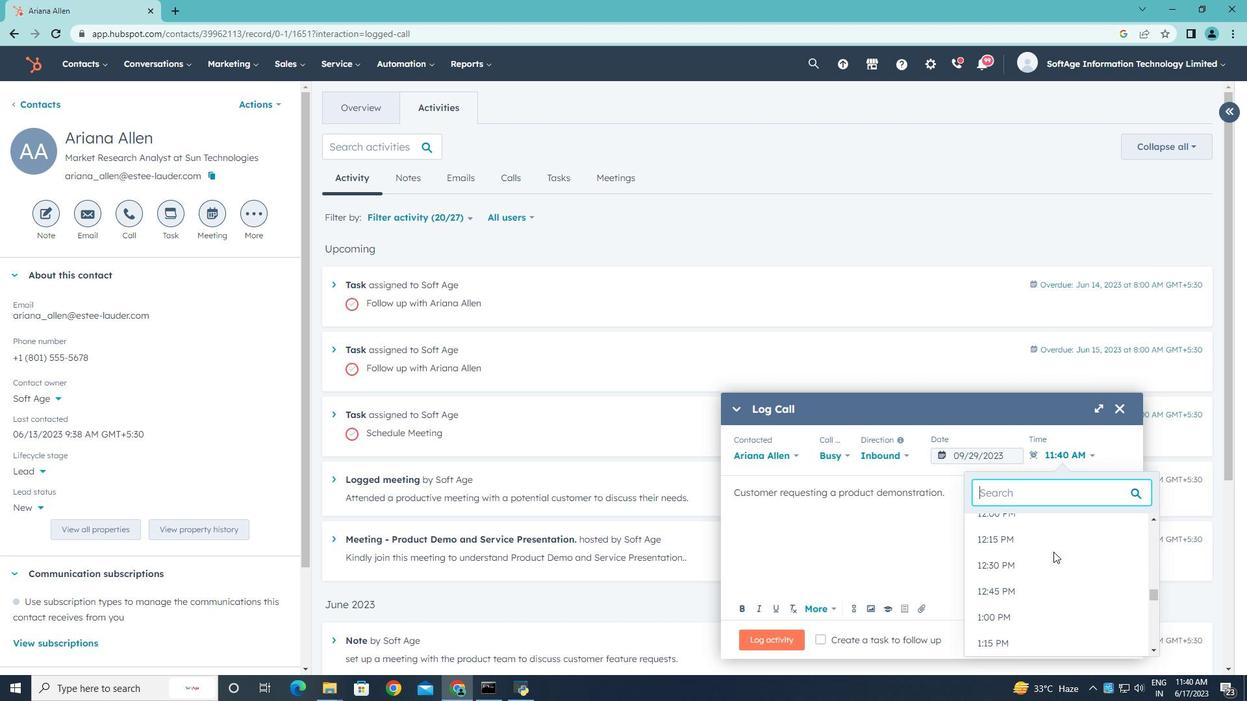 
Action: Mouse scrolled (1054, 551) with delta (0, 0)
Screenshot: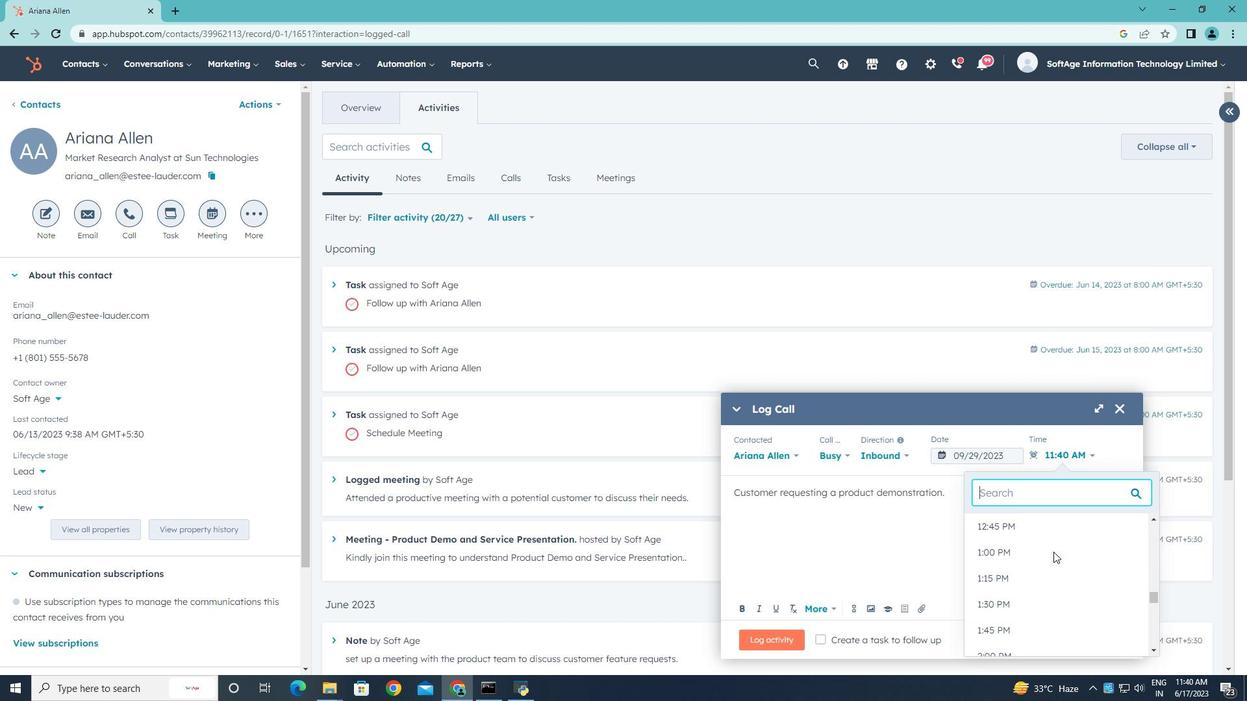 
Action: Mouse scrolled (1054, 551) with delta (0, 0)
Screenshot: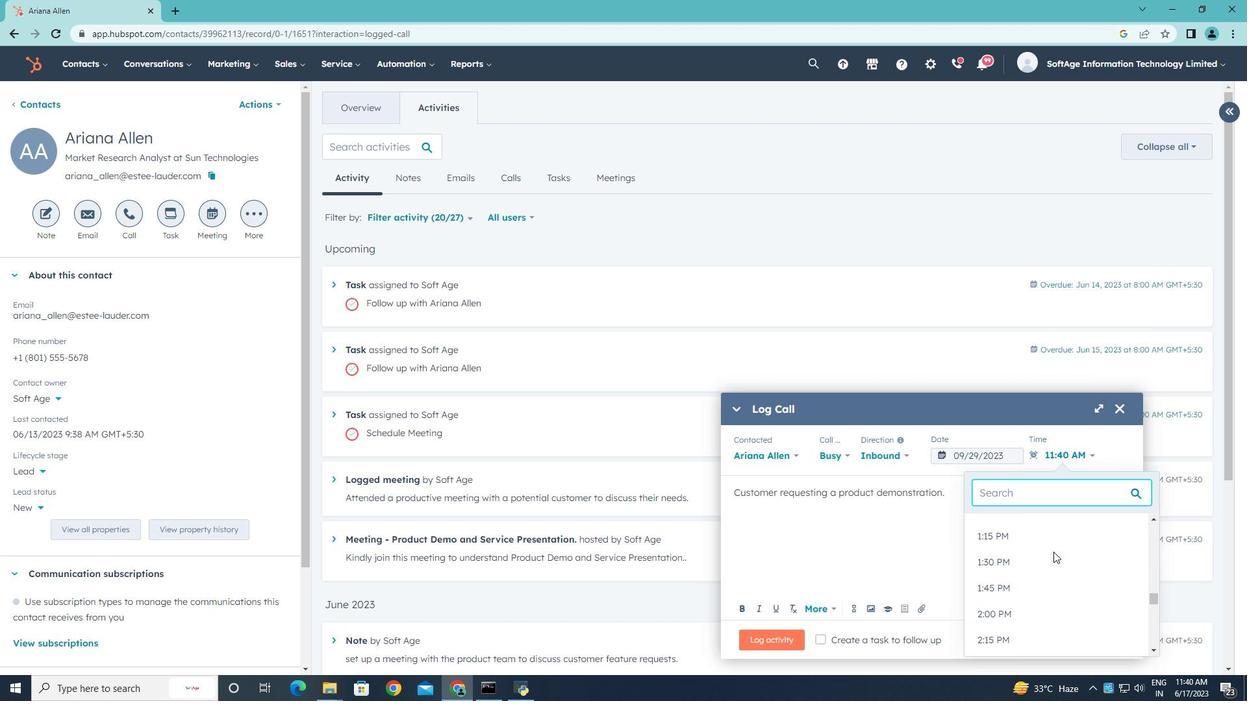 
Action: Mouse moved to (1022, 623)
Screenshot: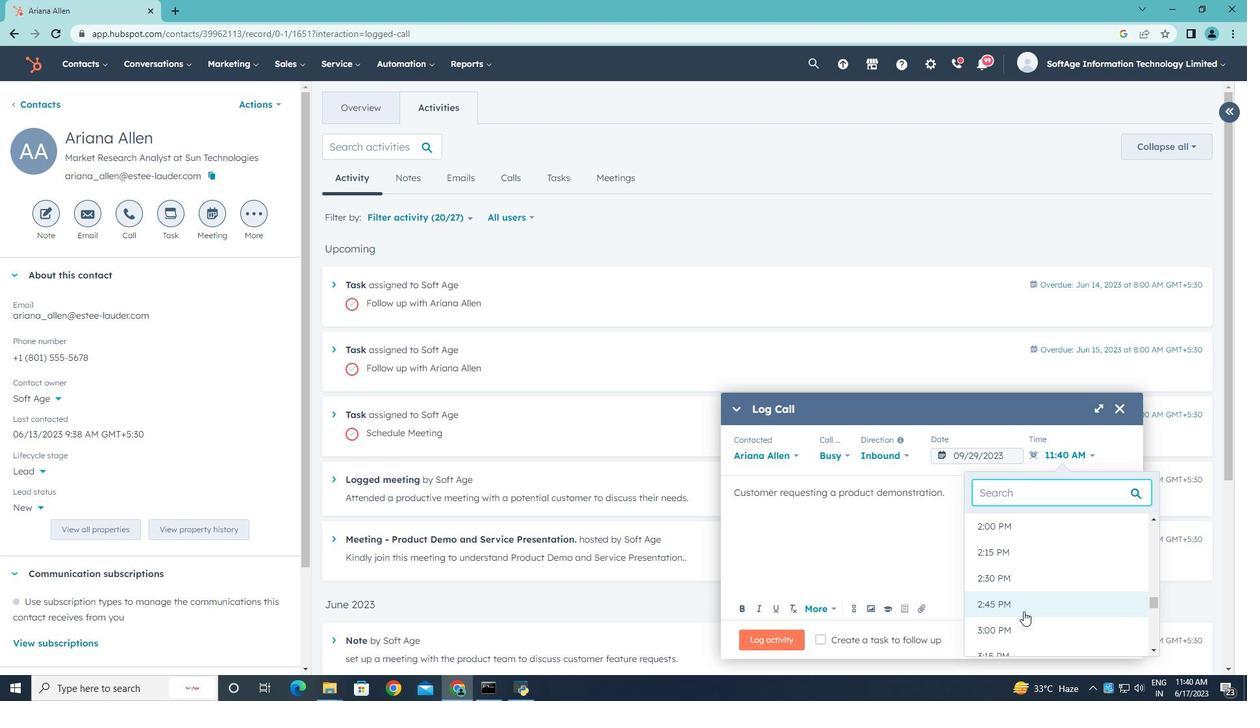 
Action: Mouse pressed left at (1022, 623)
Screenshot: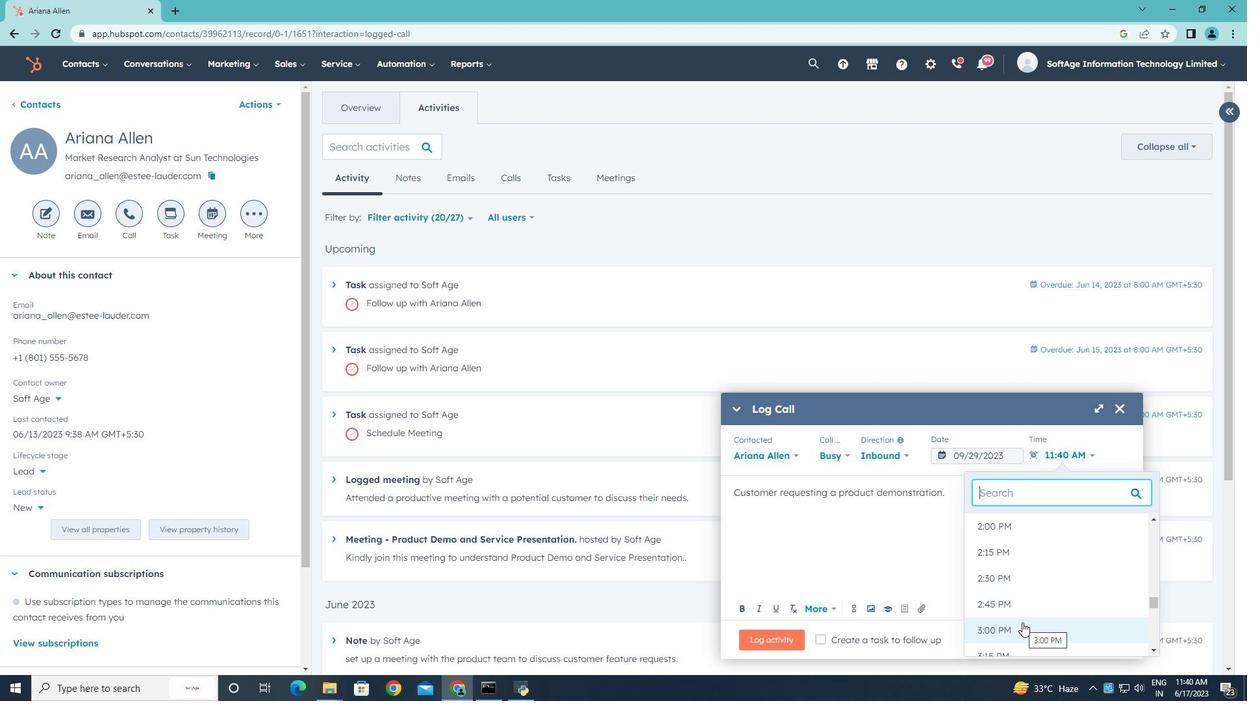 
Action: Mouse moved to (785, 644)
Screenshot: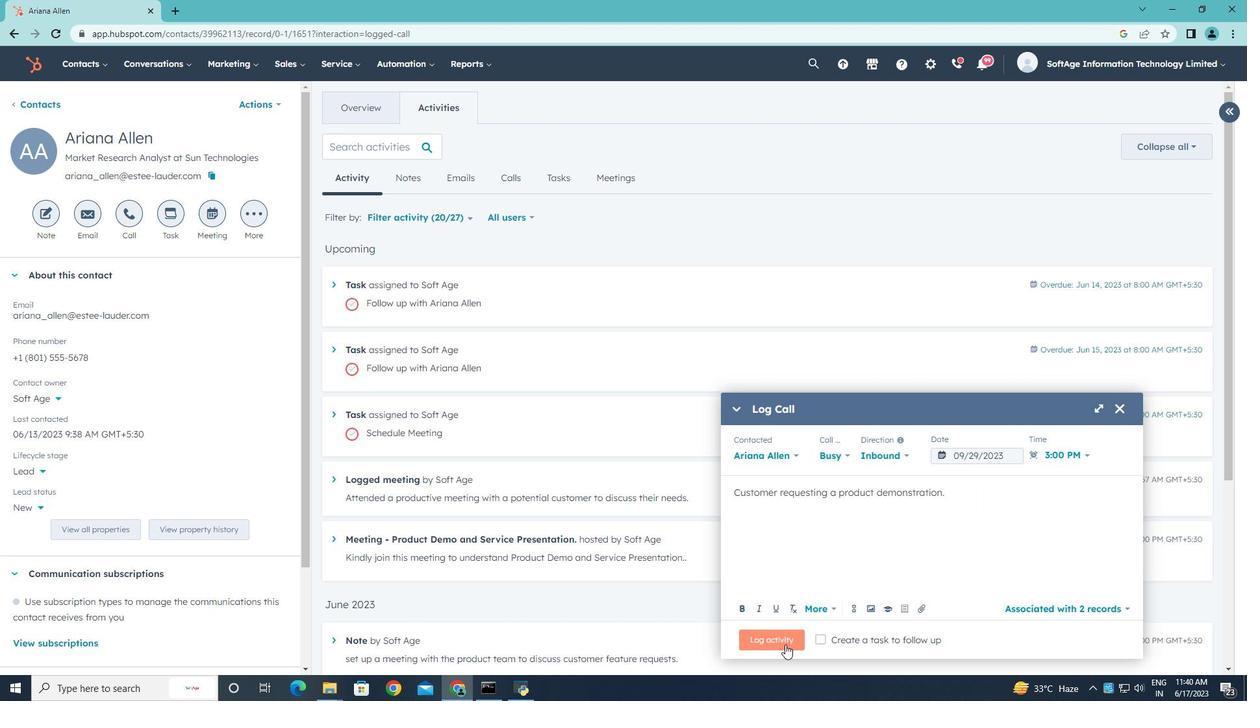 
Action: Mouse pressed left at (785, 644)
Screenshot: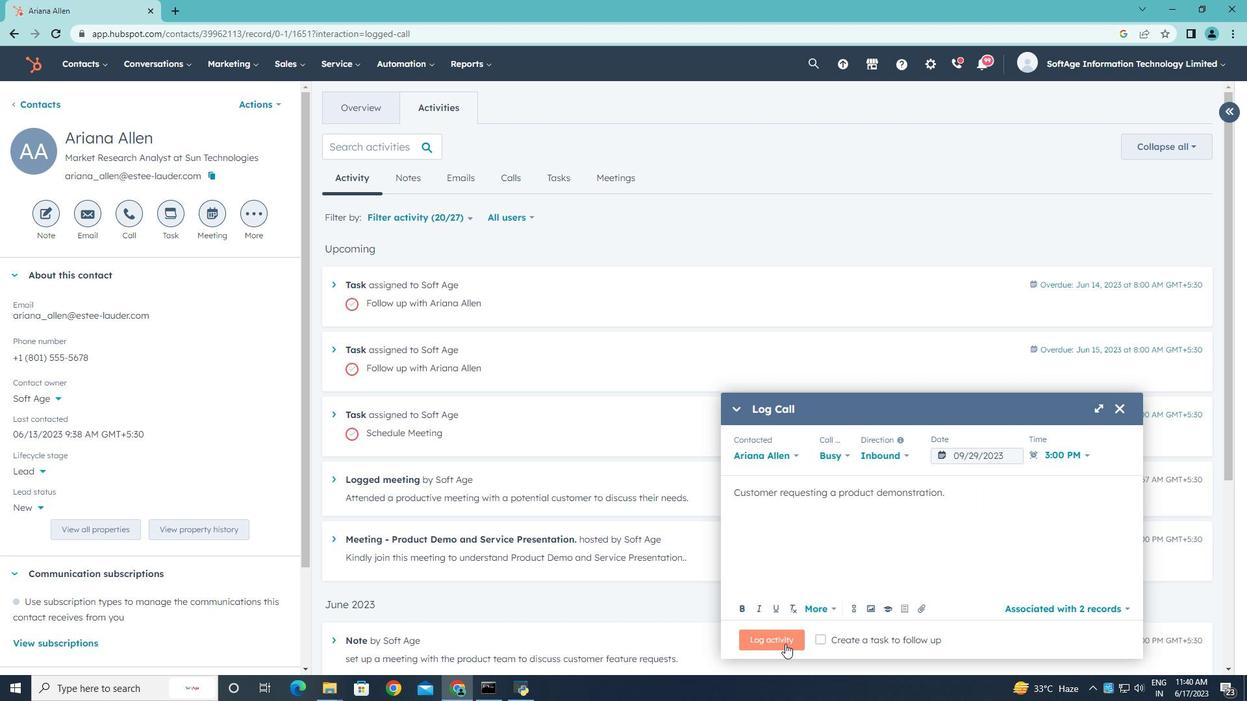 
